 Task: Look for space in Pālakkodu, India from 6th September, 2023 to 18th September, 2023 for 3 adults in price range Rs.6000 to Rs.12000. Place can be entire place with 2 bedrooms having 2 beds and 2 bathrooms. Property type can be house, flat, guest house, hotel. Amenities needed are: washing machine. Booking option can be shelf check-in. Required host language is English.
Action: Mouse moved to (436, 79)
Screenshot: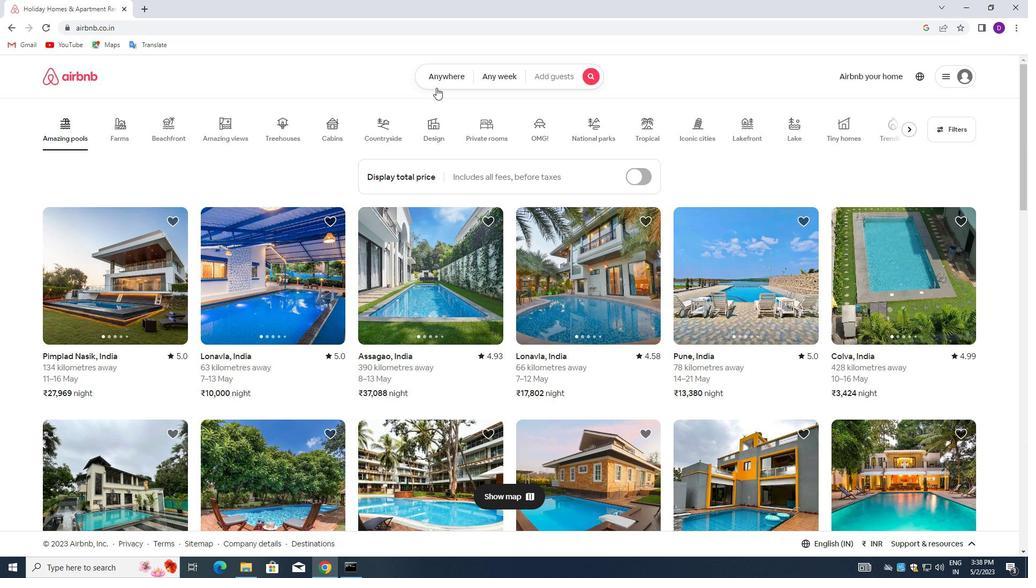 
Action: Mouse pressed left at (436, 79)
Screenshot: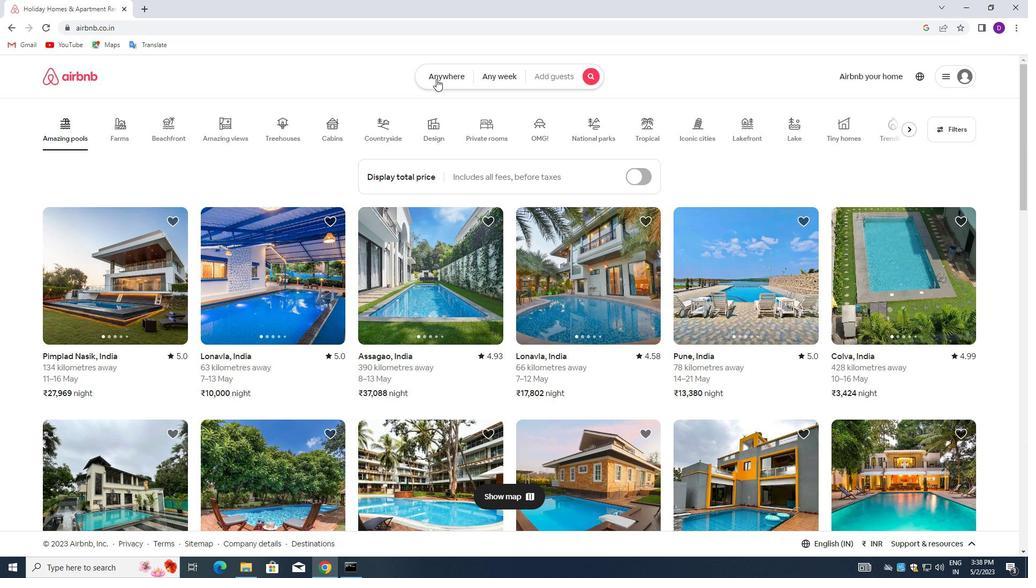 
Action: Mouse moved to (326, 124)
Screenshot: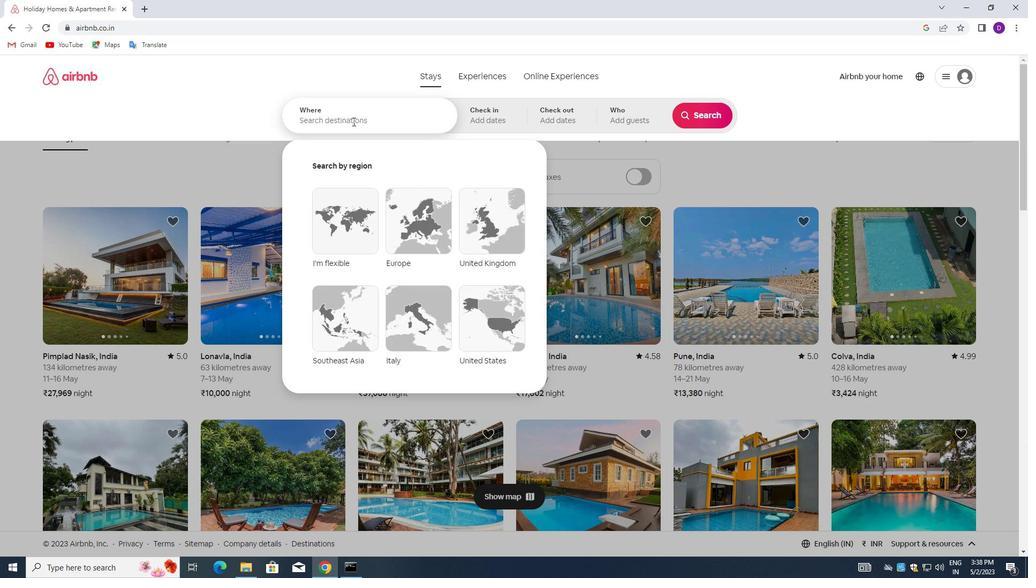 
Action: Mouse pressed left at (326, 124)
Screenshot: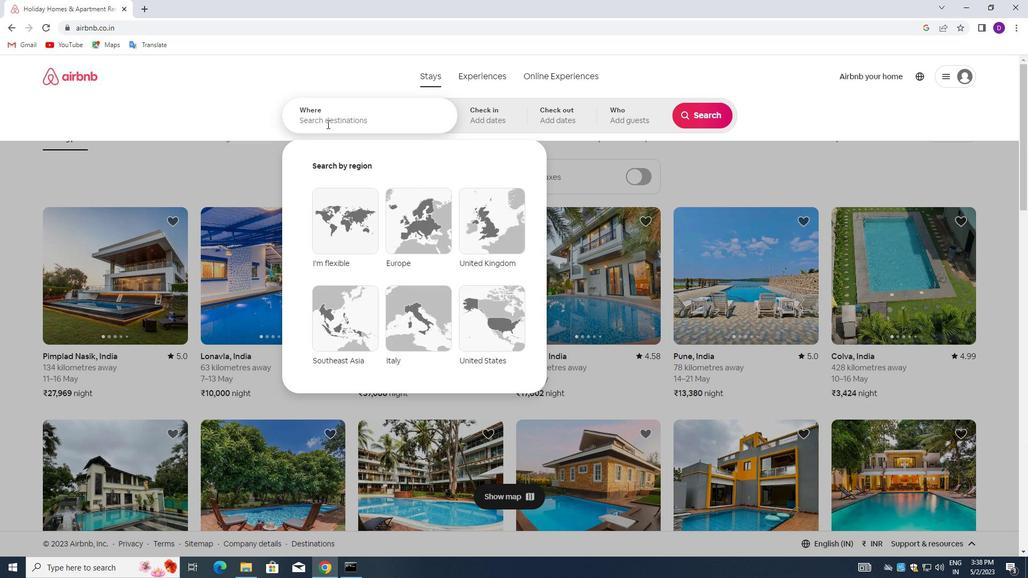 
Action: Mouse moved to (235, 108)
Screenshot: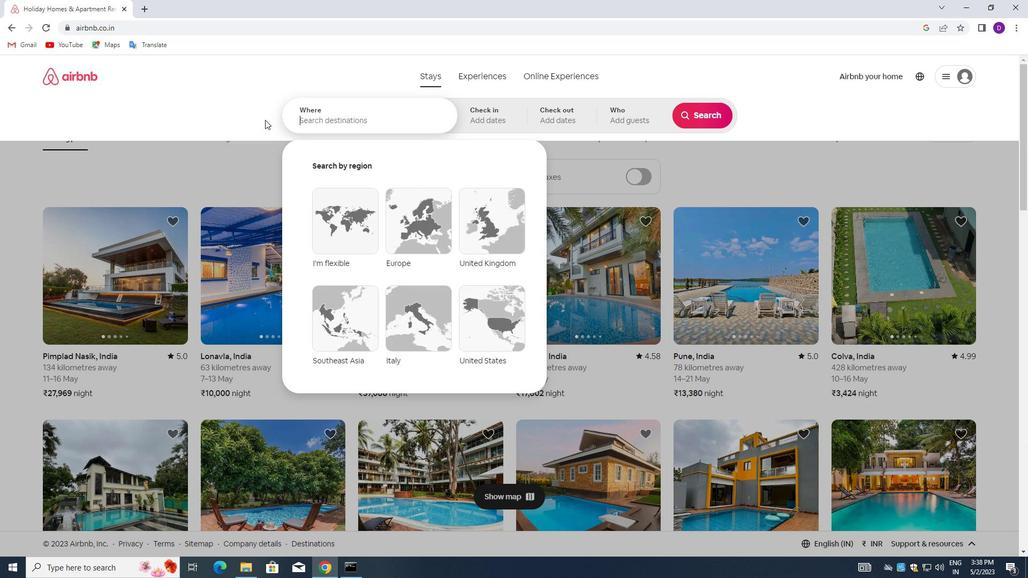 
Action: Key pressed <Key.shift>PALAKKODU,<Key.space><Key.shift>INDIA<Key.enter>
Screenshot: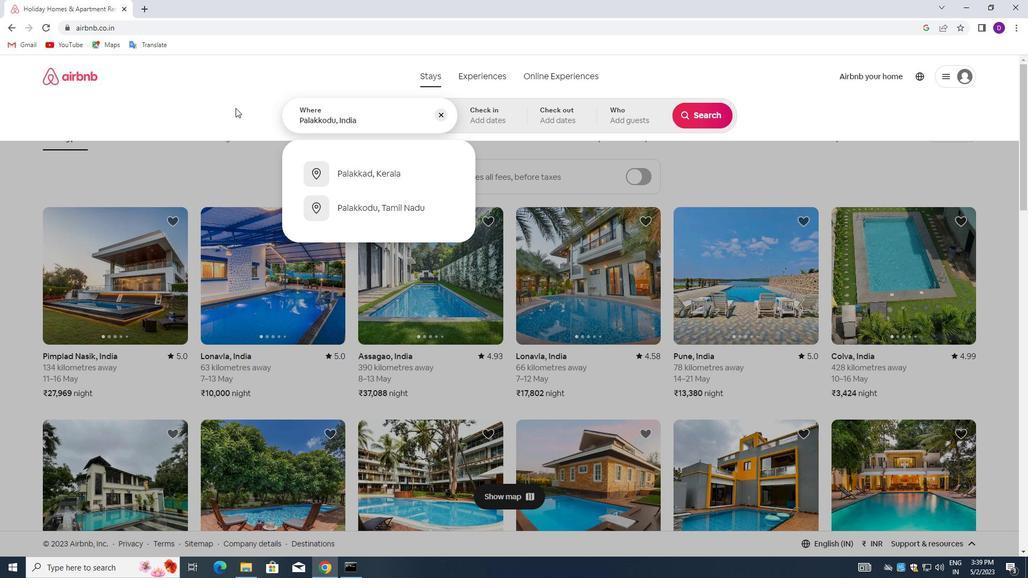 
Action: Mouse moved to (695, 200)
Screenshot: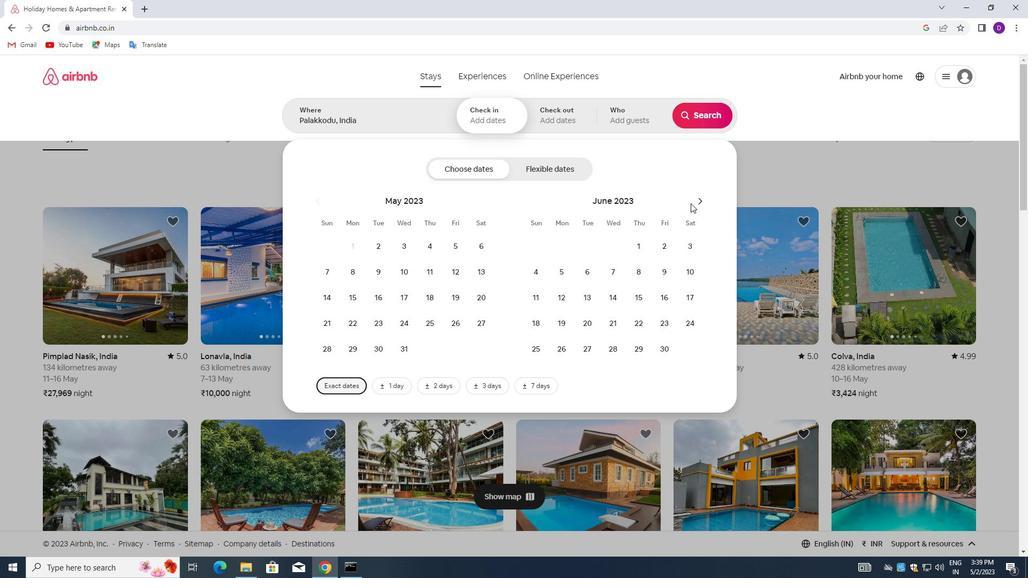 
Action: Mouse pressed left at (695, 200)
Screenshot: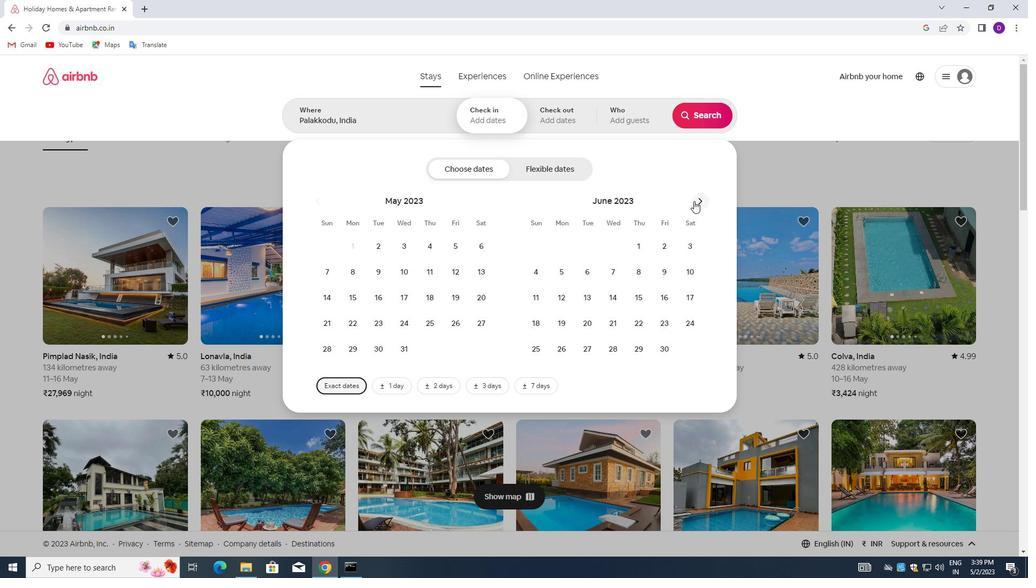 
Action: Mouse pressed left at (695, 200)
Screenshot: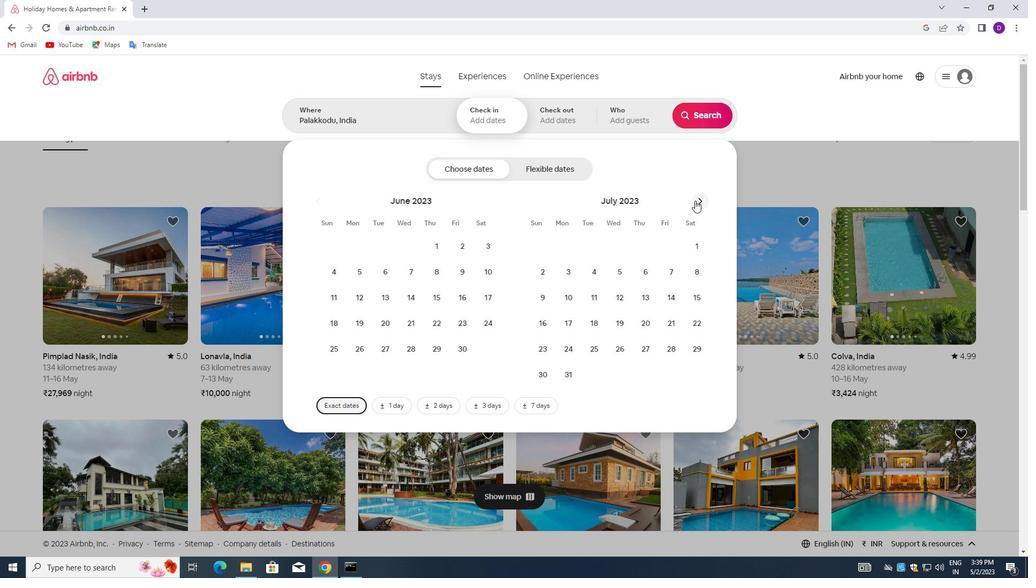 
Action: Mouse pressed left at (695, 200)
Screenshot: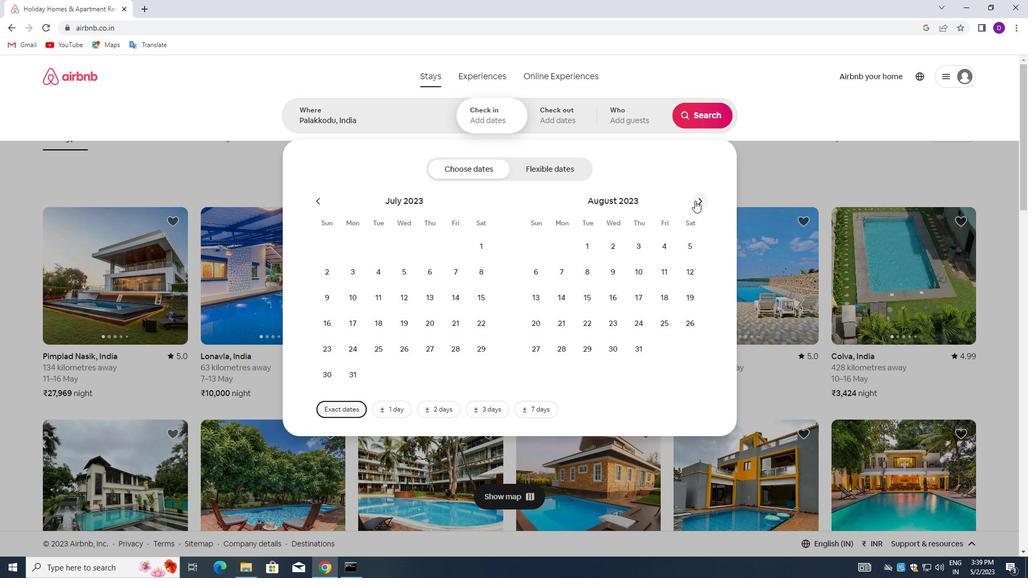 
Action: Mouse moved to (617, 263)
Screenshot: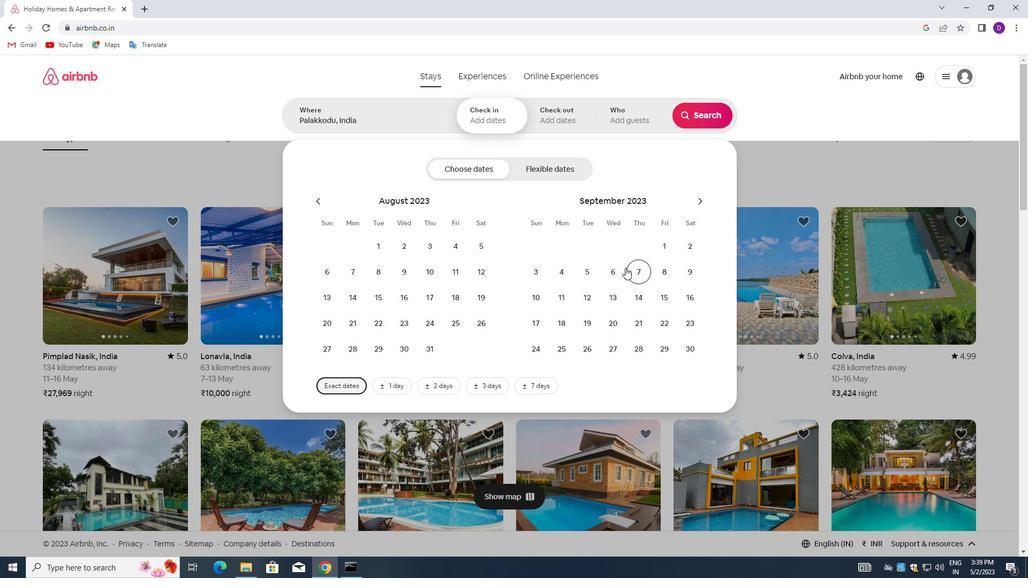 
Action: Mouse pressed left at (617, 263)
Screenshot: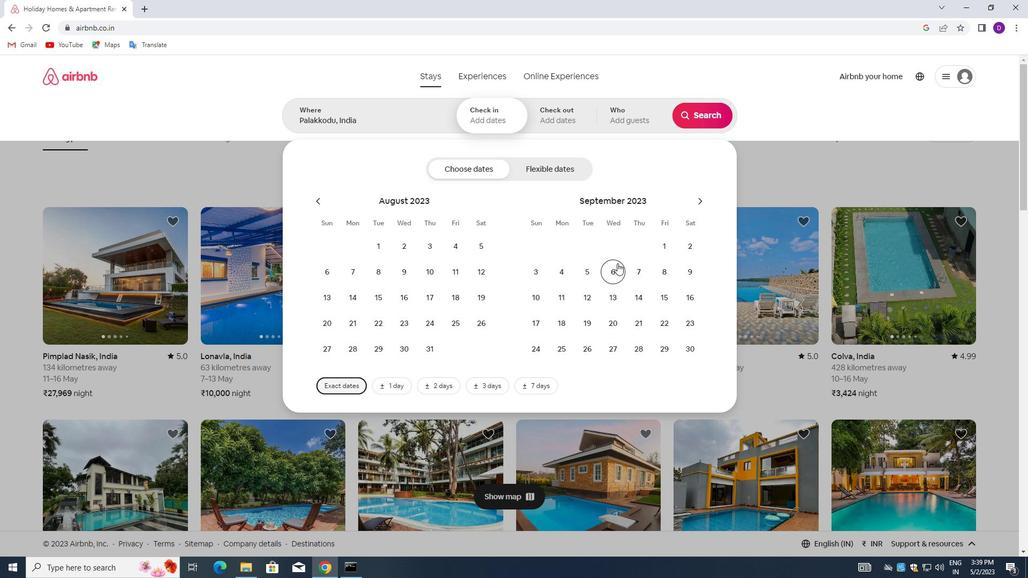 
Action: Mouse moved to (561, 320)
Screenshot: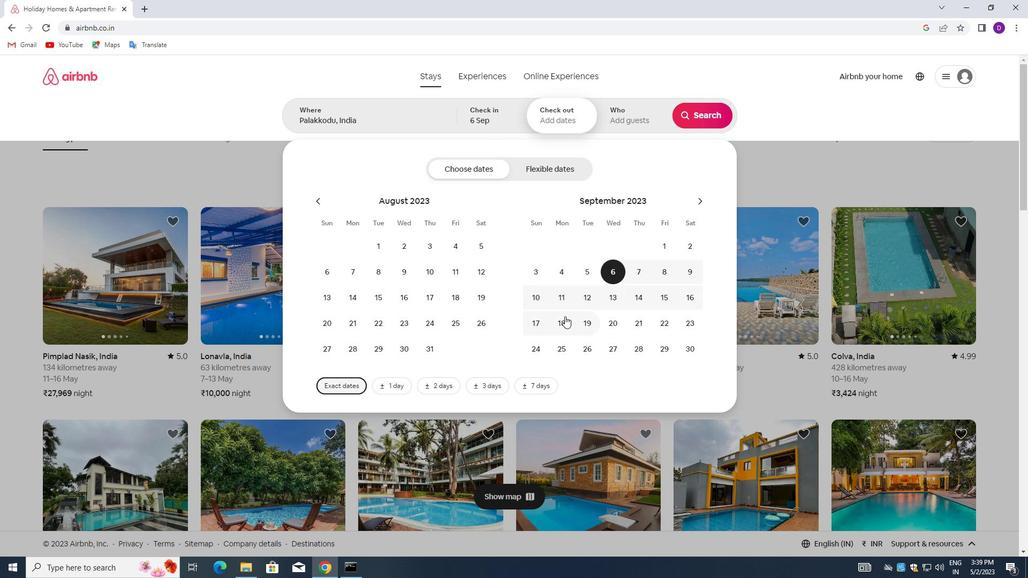
Action: Mouse pressed left at (561, 320)
Screenshot: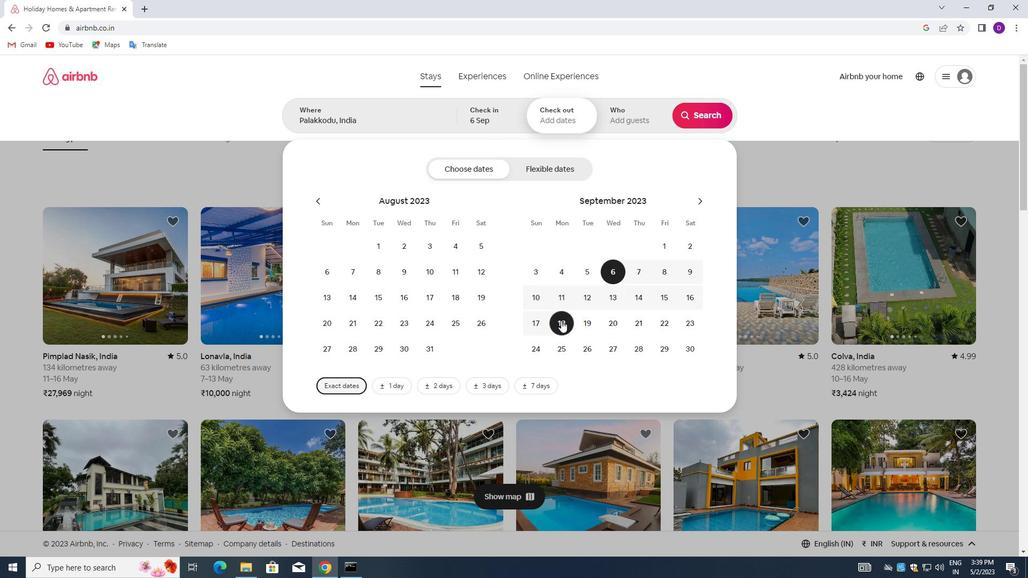 
Action: Mouse moved to (616, 103)
Screenshot: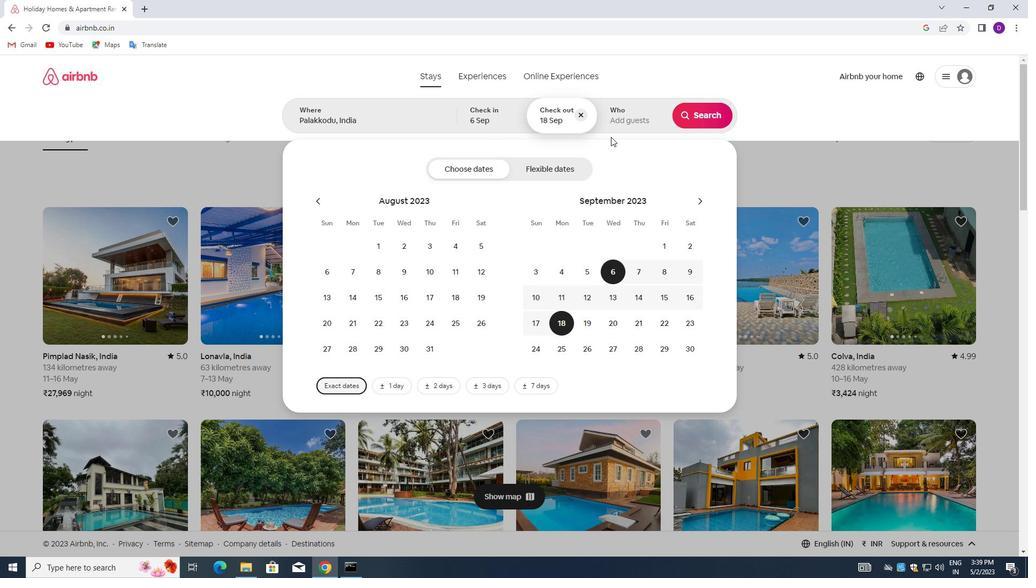 
Action: Mouse pressed left at (616, 103)
Screenshot: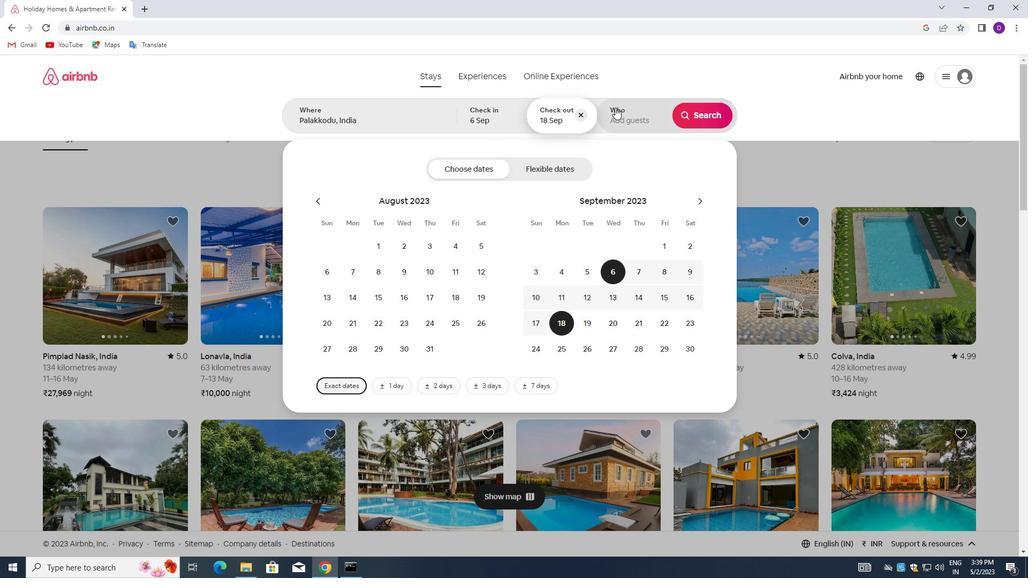 
Action: Mouse moved to (709, 174)
Screenshot: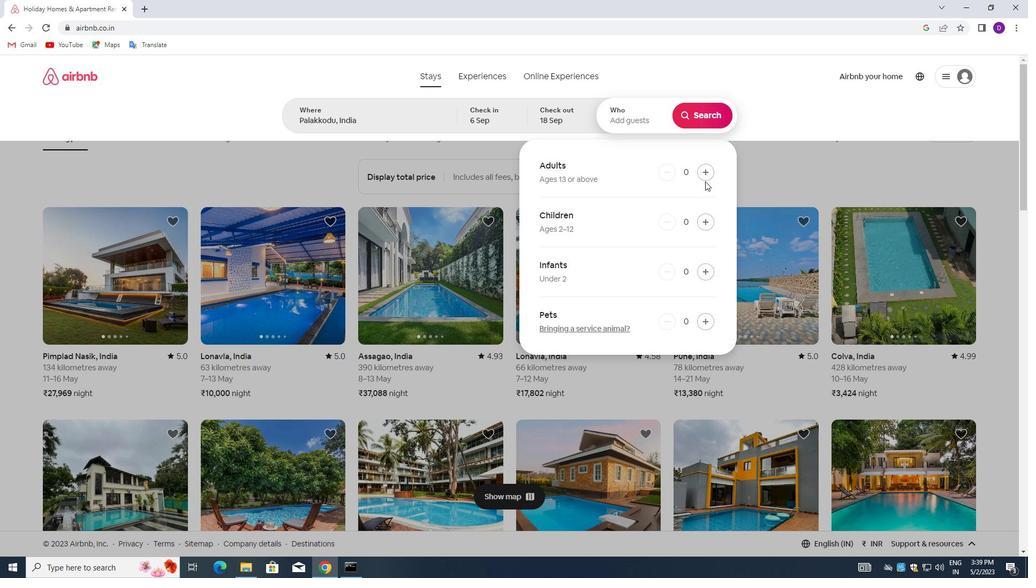 
Action: Mouse pressed left at (709, 174)
Screenshot: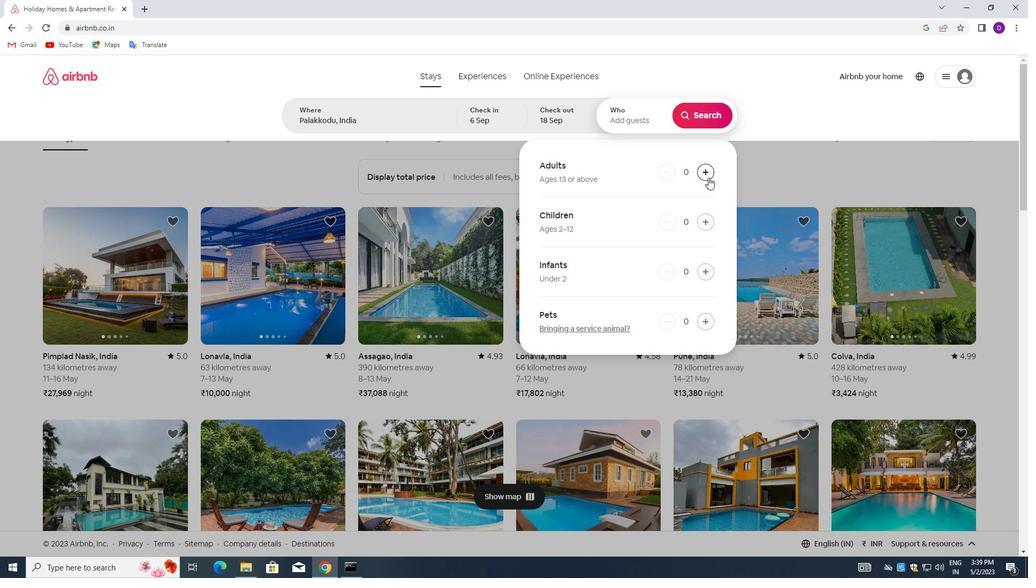 
Action: Mouse pressed left at (709, 174)
Screenshot: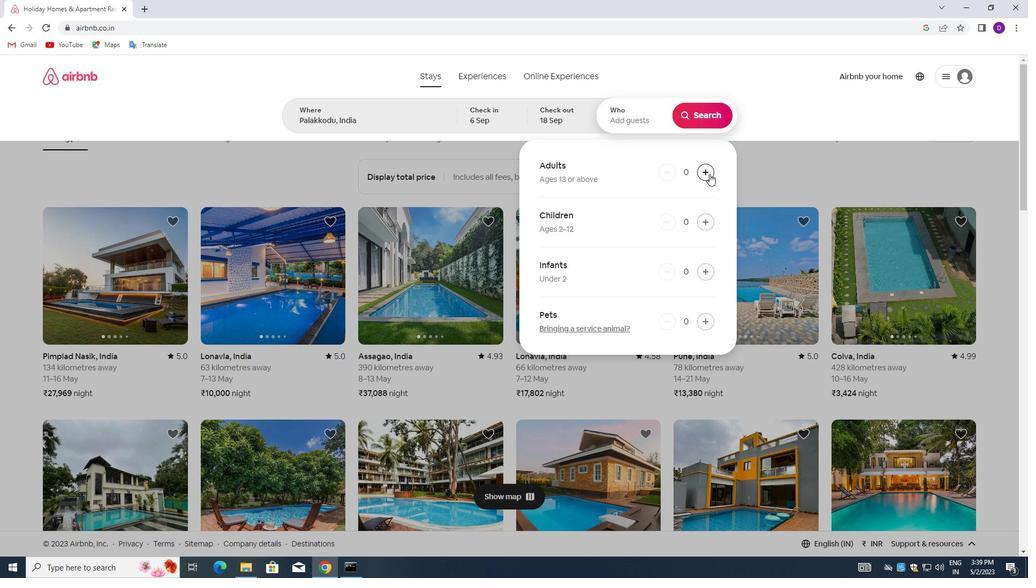 
Action: Mouse pressed left at (709, 174)
Screenshot: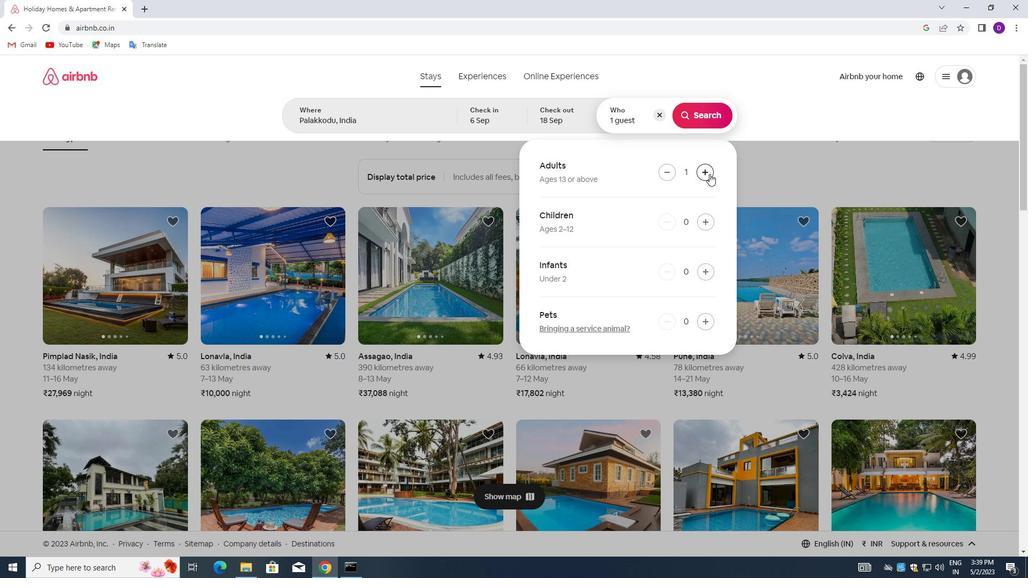 
Action: Mouse moved to (694, 110)
Screenshot: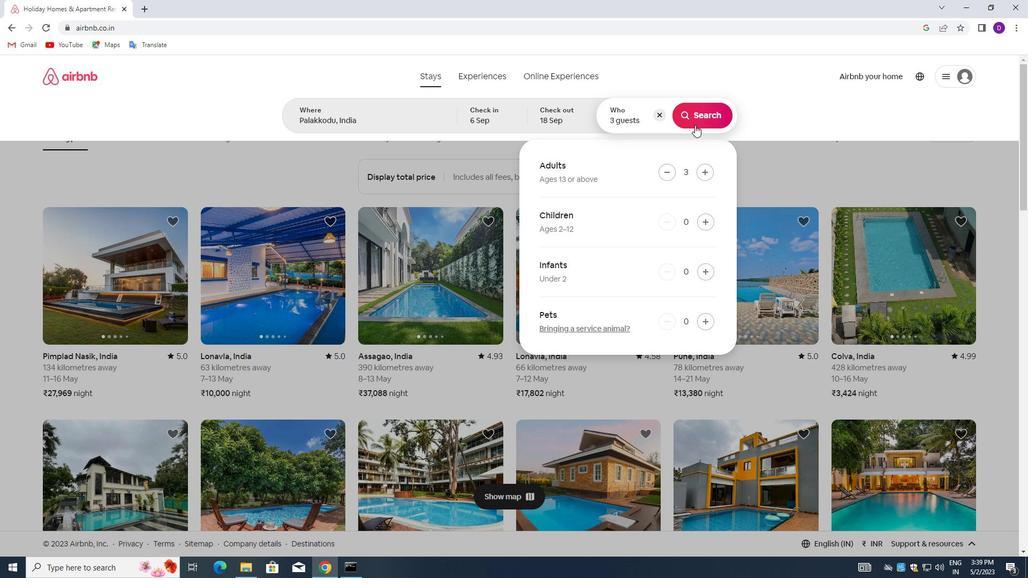 
Action: Mouse pressed left at (694, 110)
Screenshot: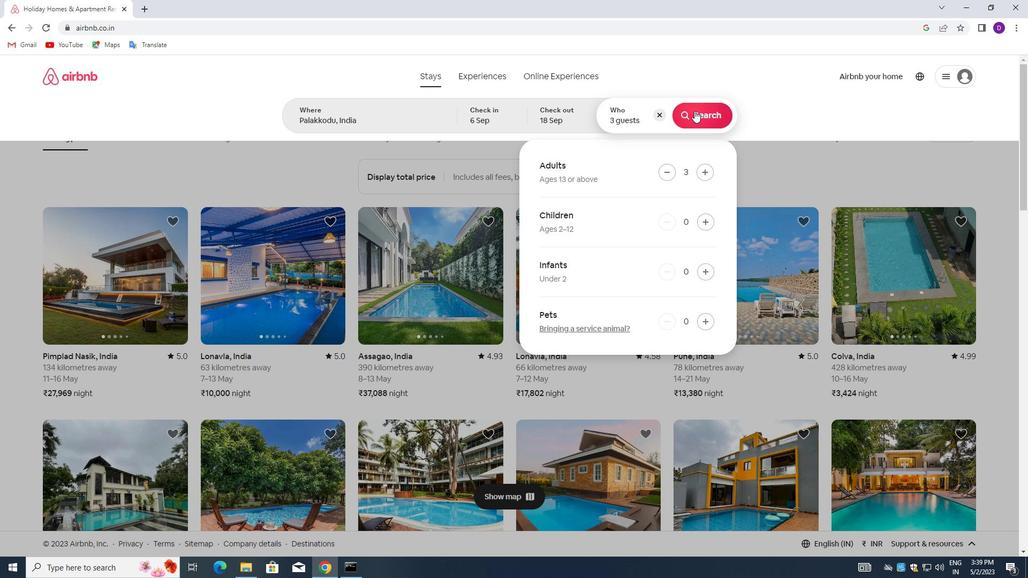 
Action: Mouse moved to (968, 113)
Screenshot: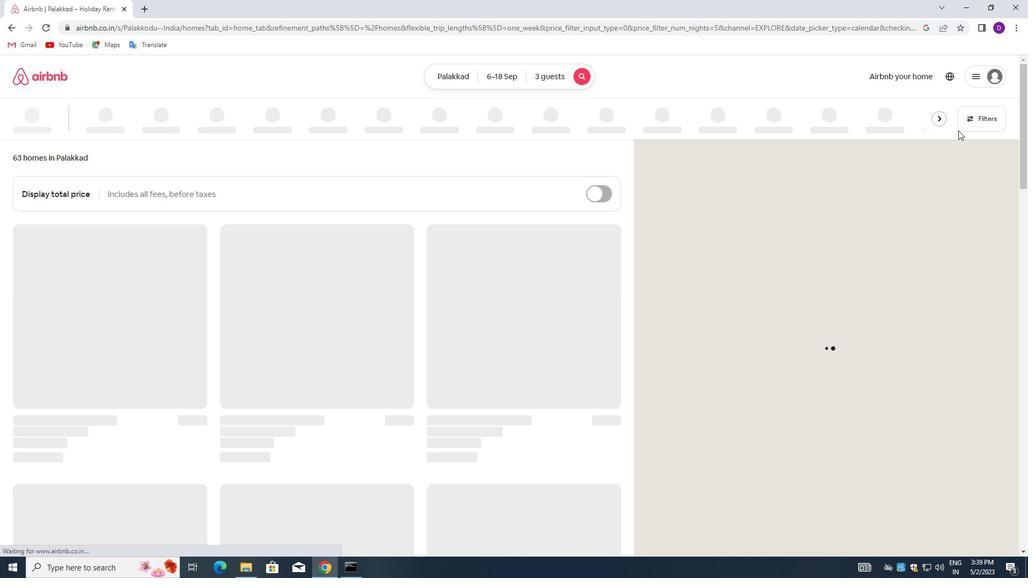 
Action: Mouse pressed left at (968, 113)
Screenshot: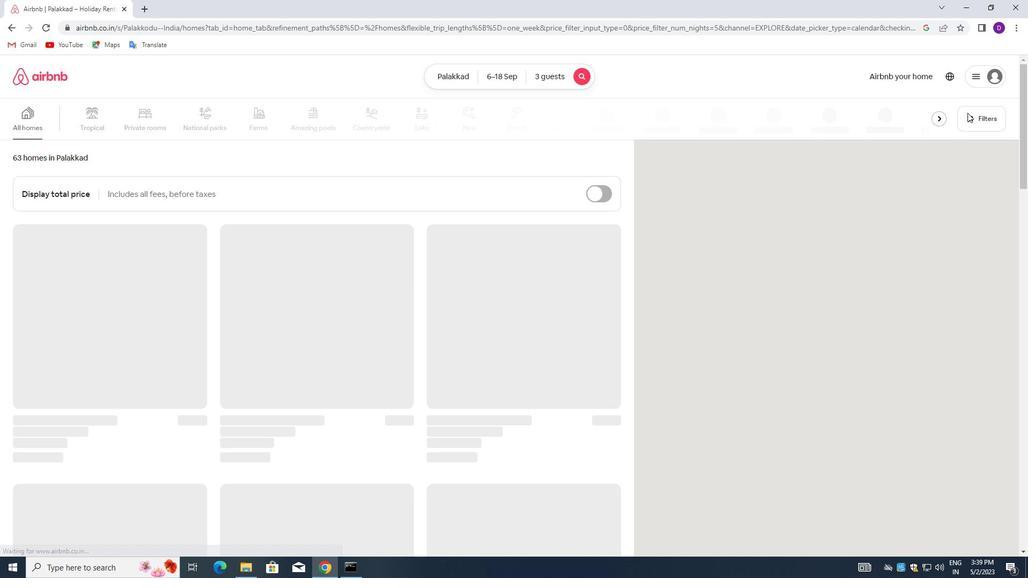 
Action: Mouse moved to (372, 258)
Screenshot: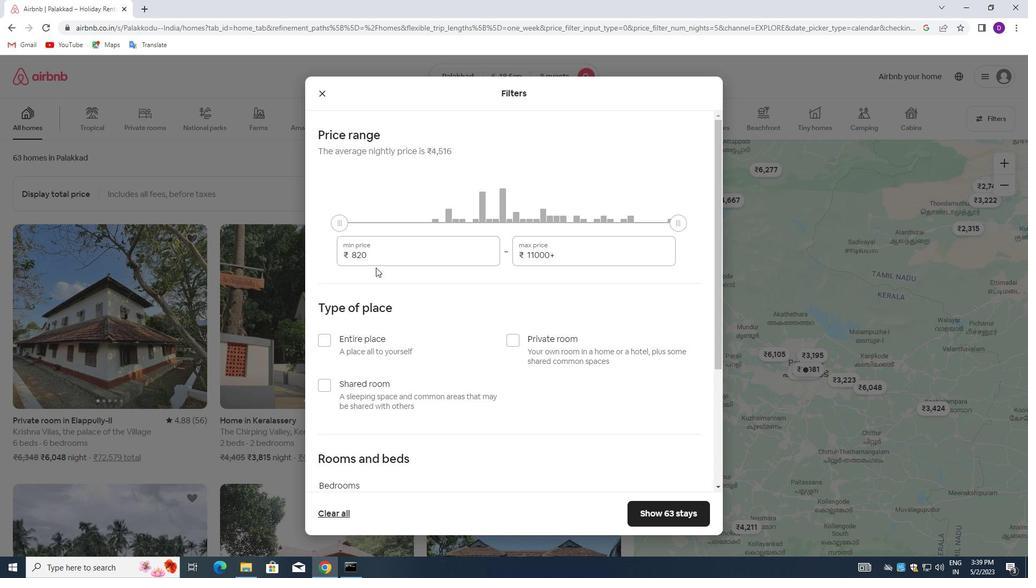 
Action: Mouse pressed left at (372, 258)
Screenshot: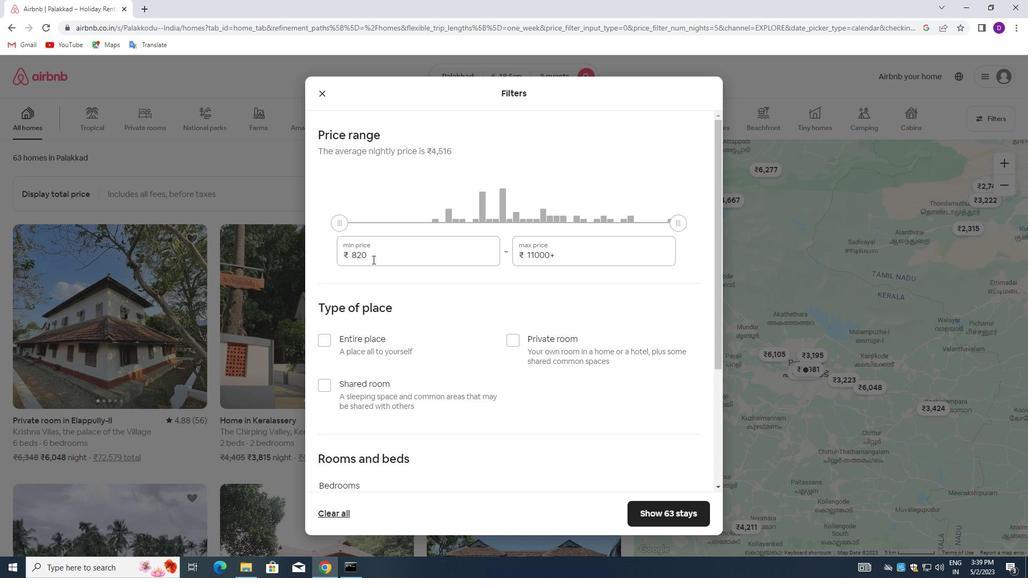 
Action: Mouse pressed left at (372, 258)
Screenshot: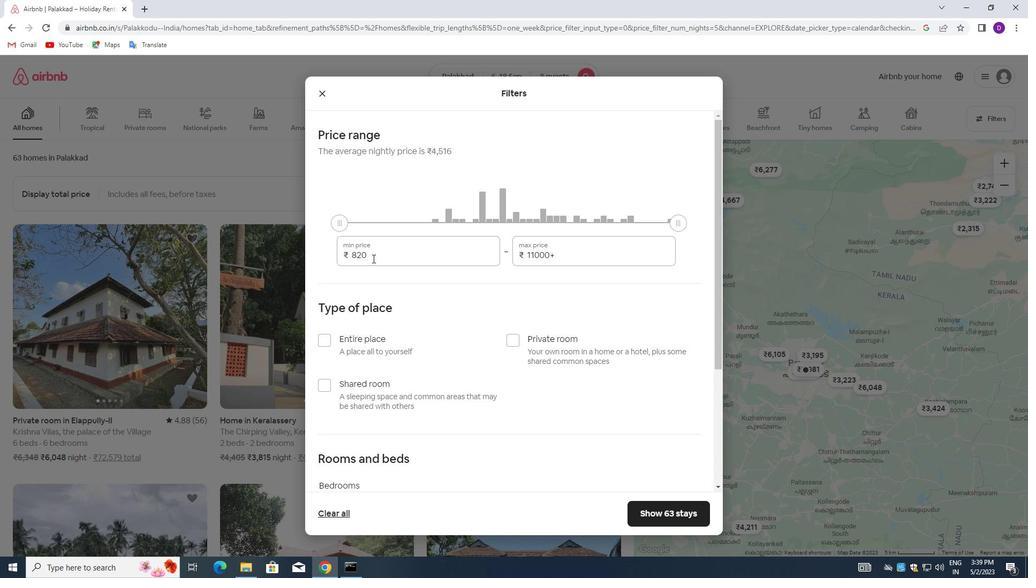 
Action: Key pressed 6000<Key.tab>12000
Screenshot: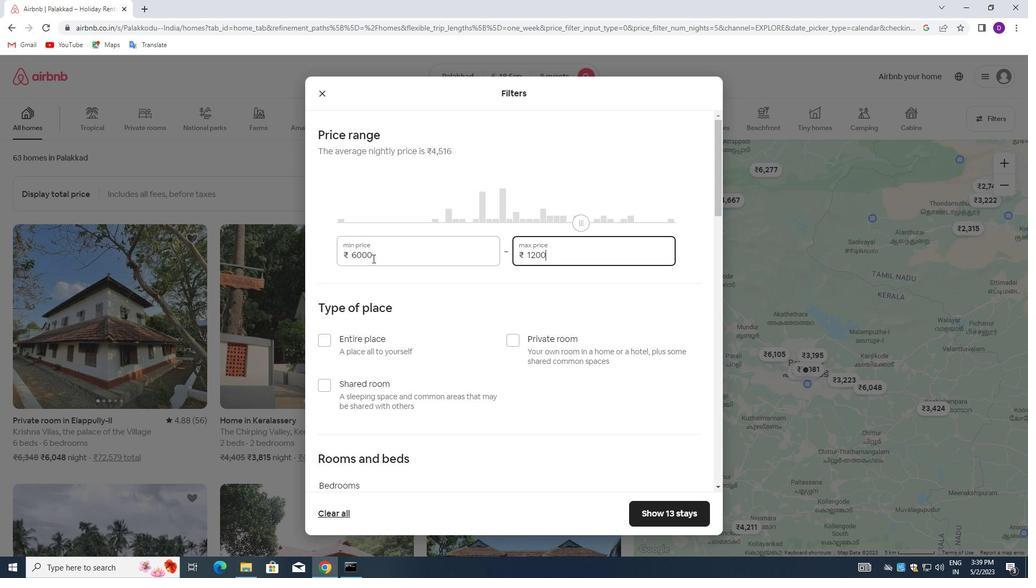 
Action: Mouse moved to (519, 341)
Screenshot: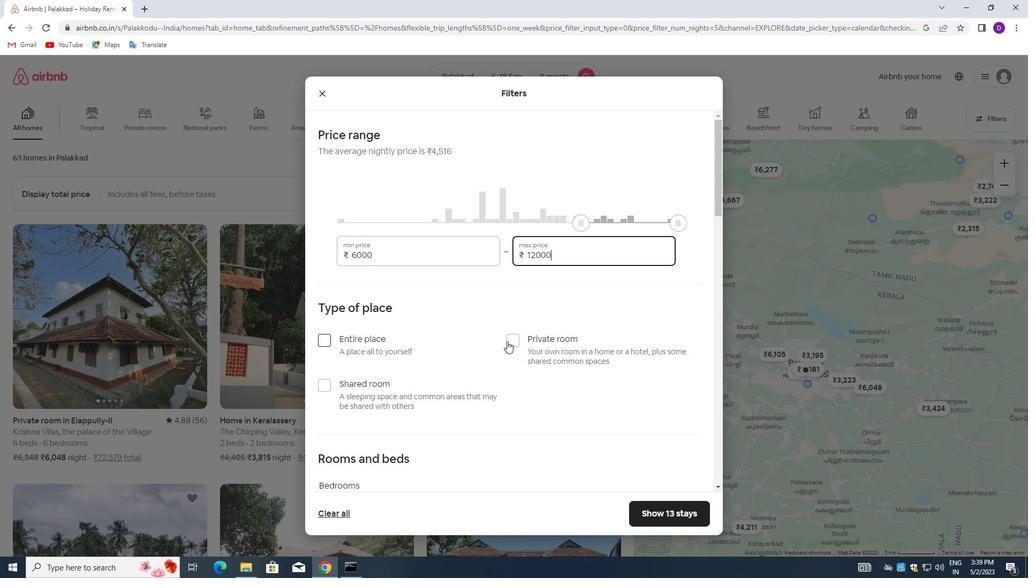 
Action: Mouse scrolled (519, 341) with delta (0, 0)
Screenshot: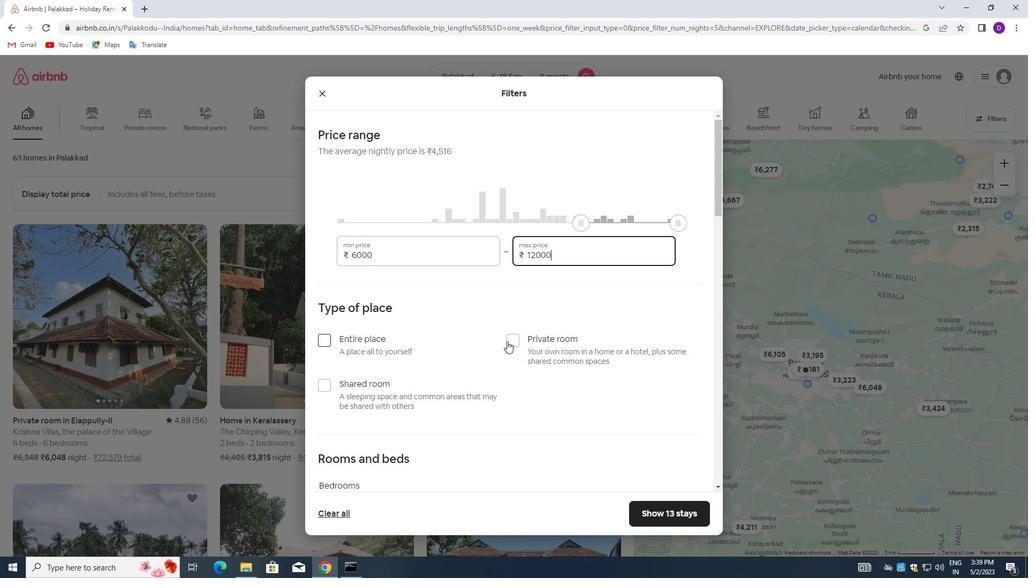 
Action: Mouse scrolled (519, 341) with delta (0, 0)
Screenshot: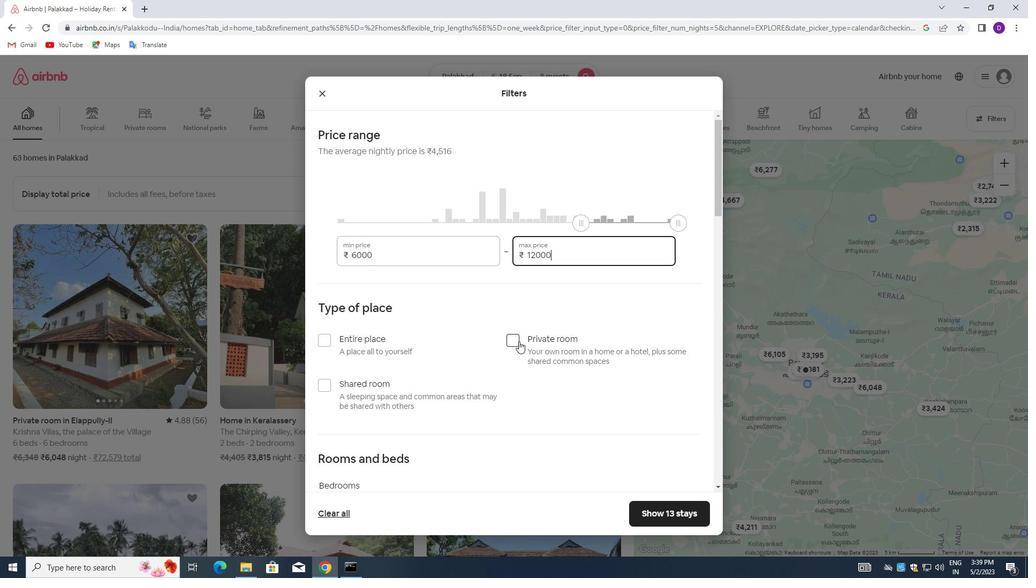 
Action: Mouse moved to (320, 234)
Screenshot: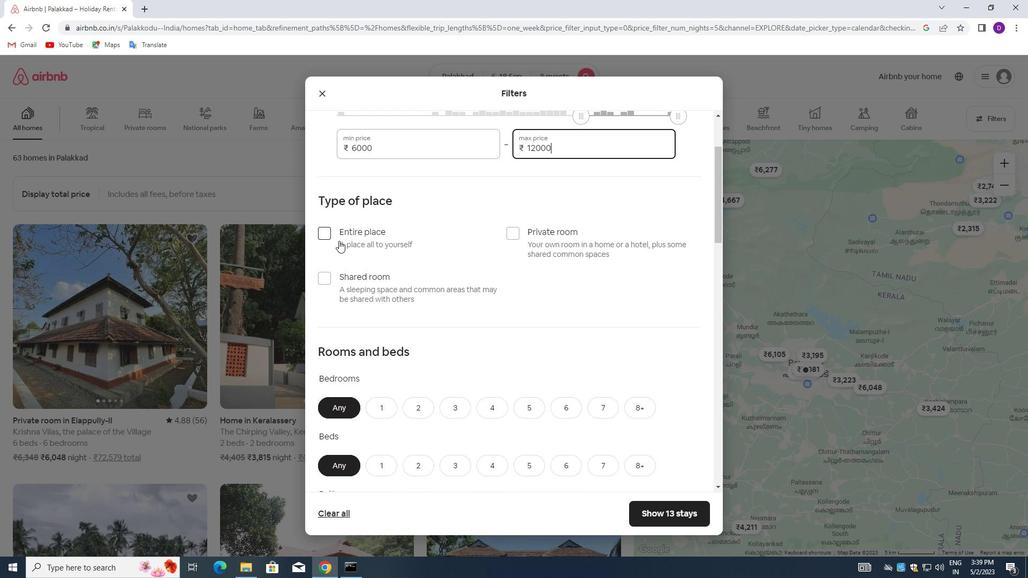 
Action: Mouse pressed left at (320, 234)
Screenshot: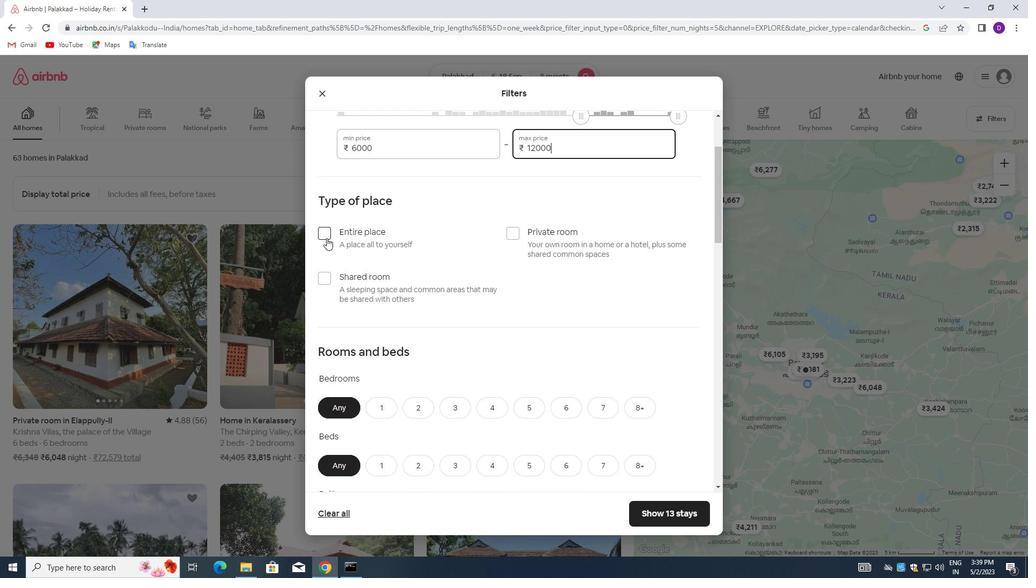 
Action: Mouse moved to (437, 302)
Screenshot: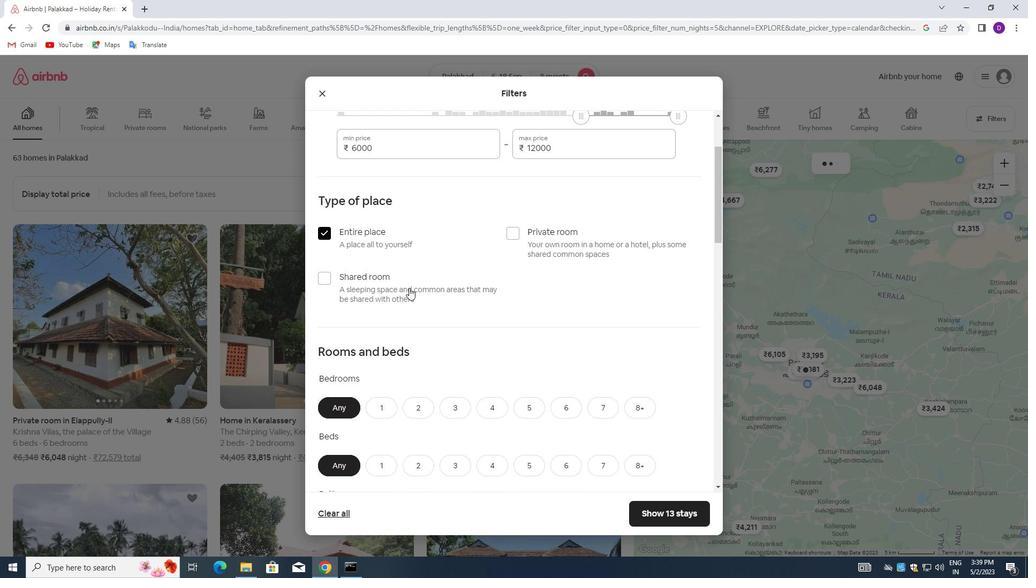 
Action: Mouse scrolled (437, 301) with delta (0, 0)
Screenshot: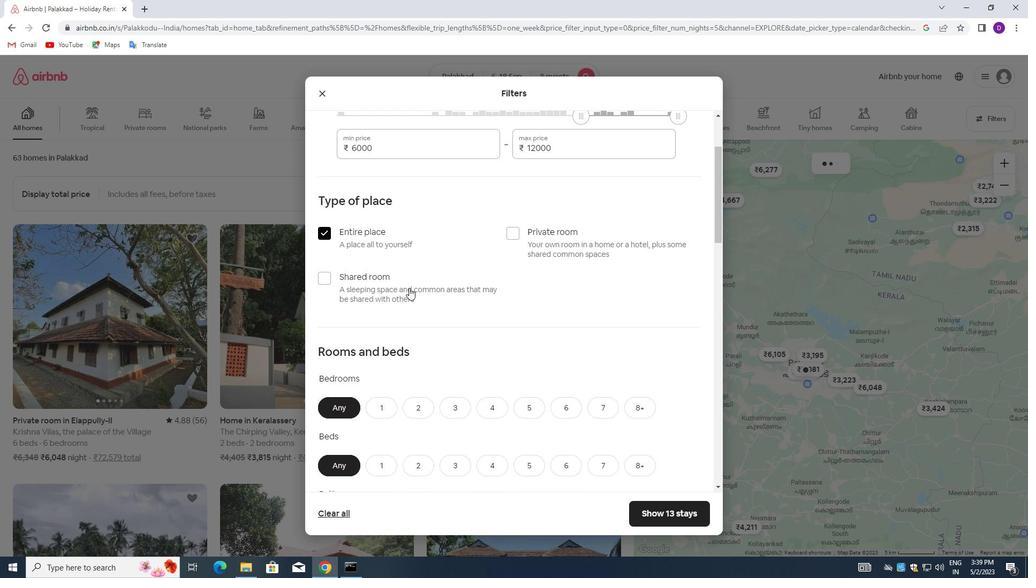 
Action: Mouse moved to (438, 303)
Screenshot: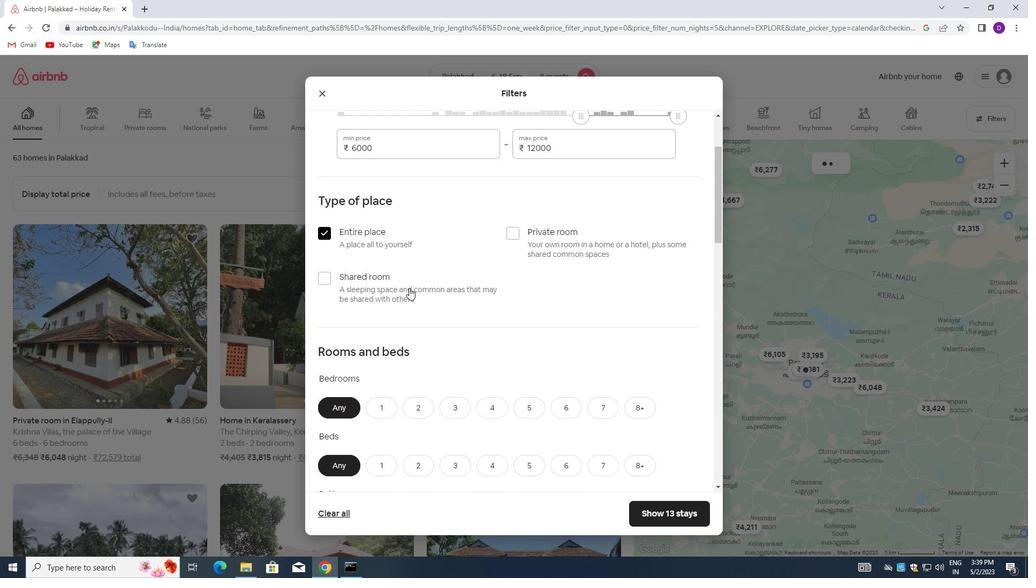 
Action: Mouse scrolled (438, 303) with delta (0, 0)
Screenshot: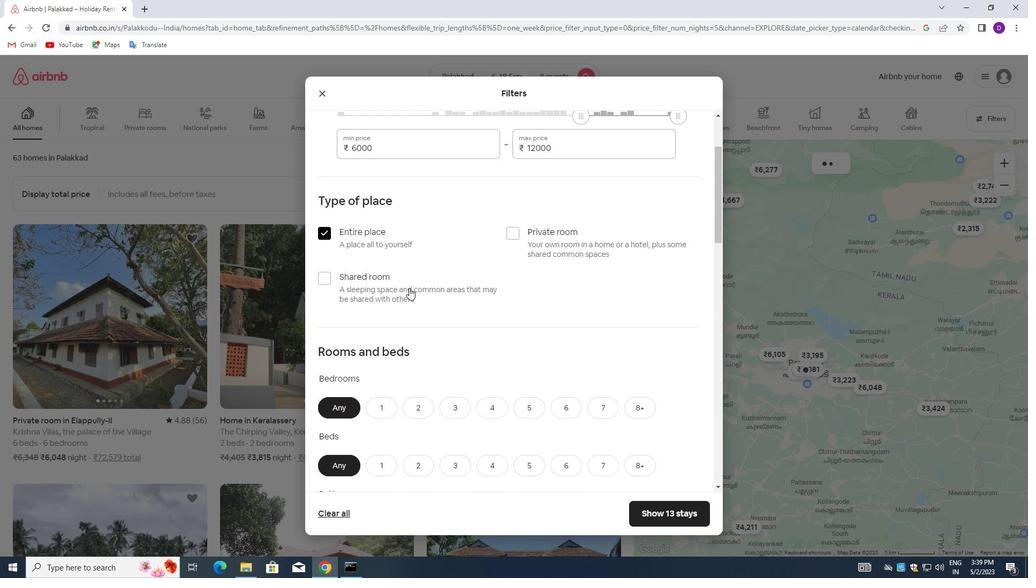 
Action: Mouse scrolled (438, 303) with delta (0, 0)
Screenshot: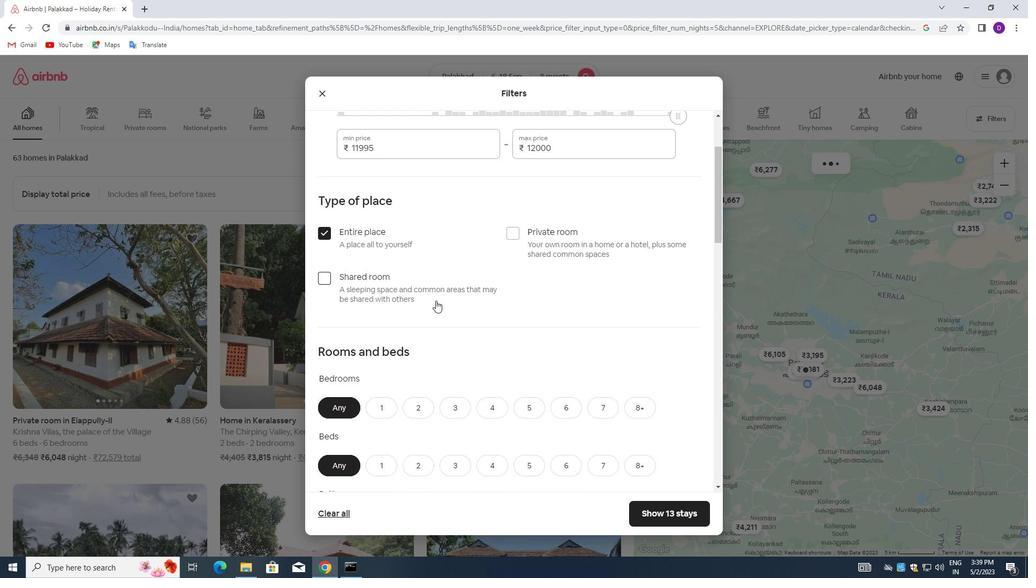 
Action: Mouse moved to (420, 237)
Screenshot: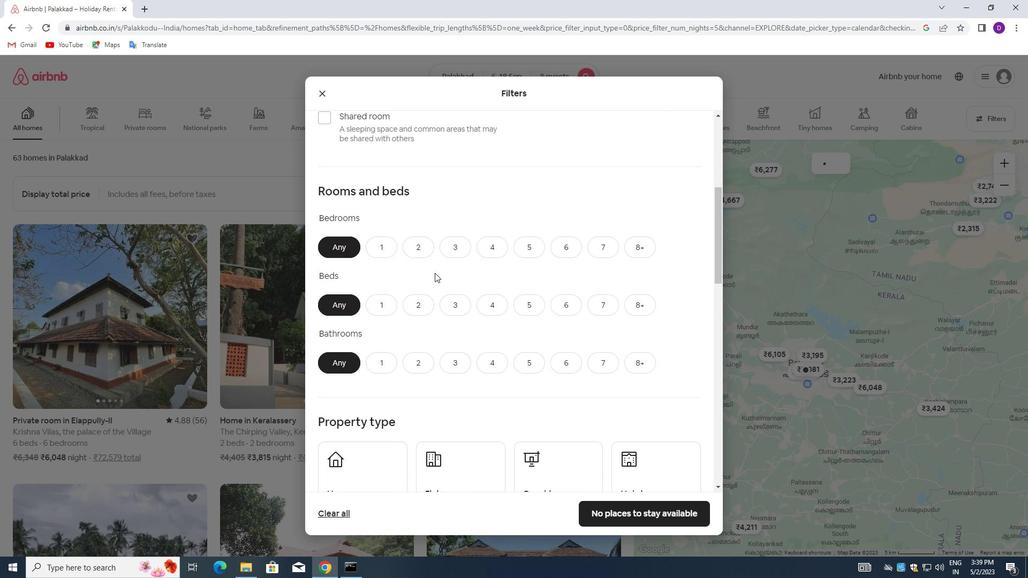 
Action: Mouse pressed left at (420, 237)
Screenshot: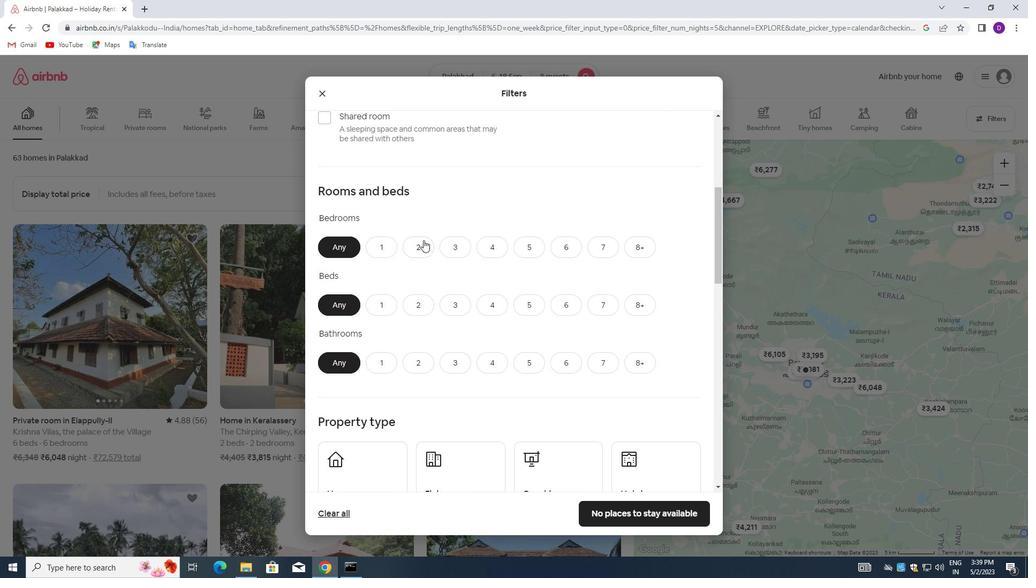 
Action: Mouse moved to (416, 310)
Screenshot: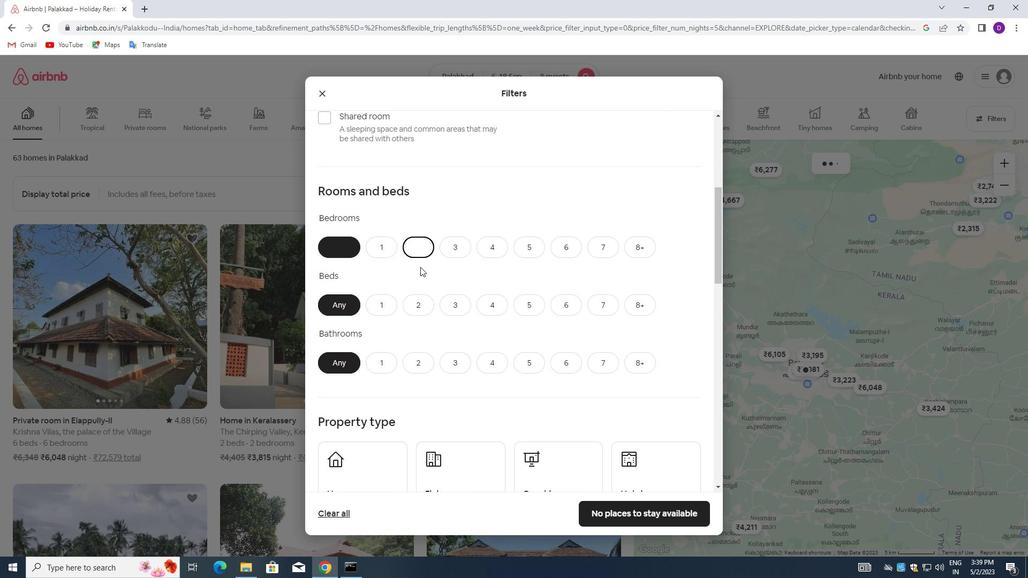 
Action: Mouse pressed left at (416, 310)
Screenshot: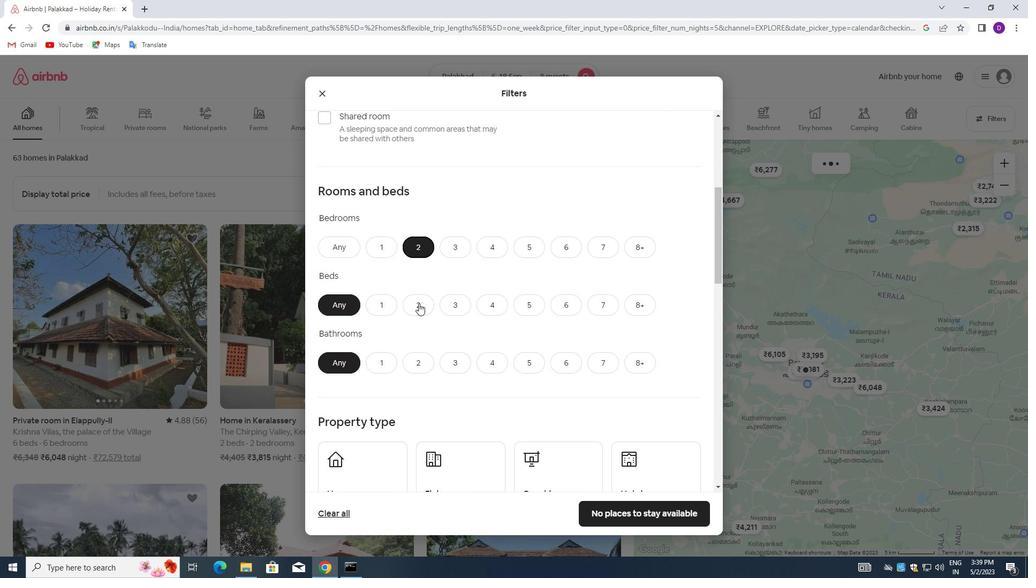 
Action: Mouse moved to (418, 361)
Screenshot: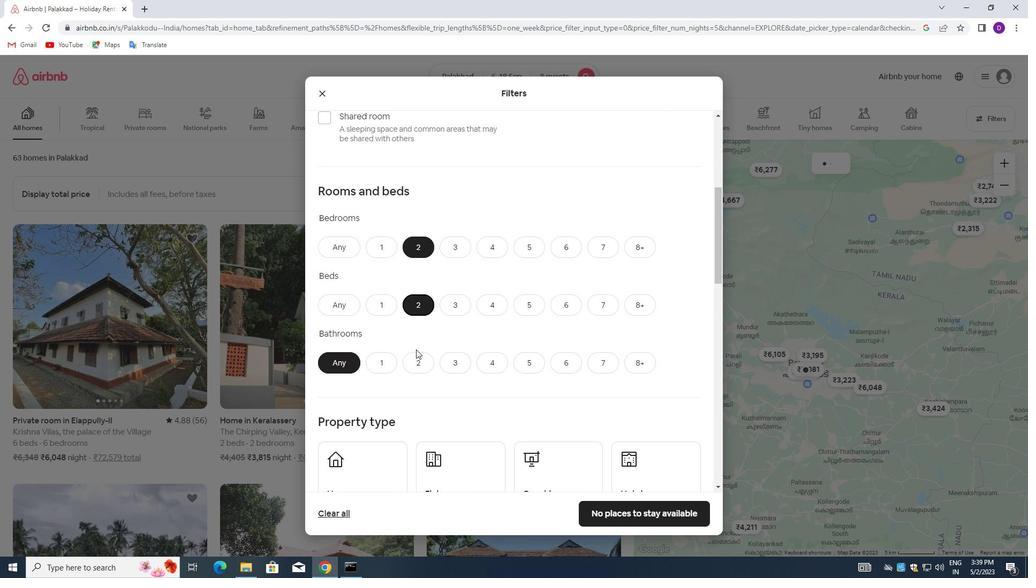 
Action: Mouse pressed left at (418, 361)
Screenshot: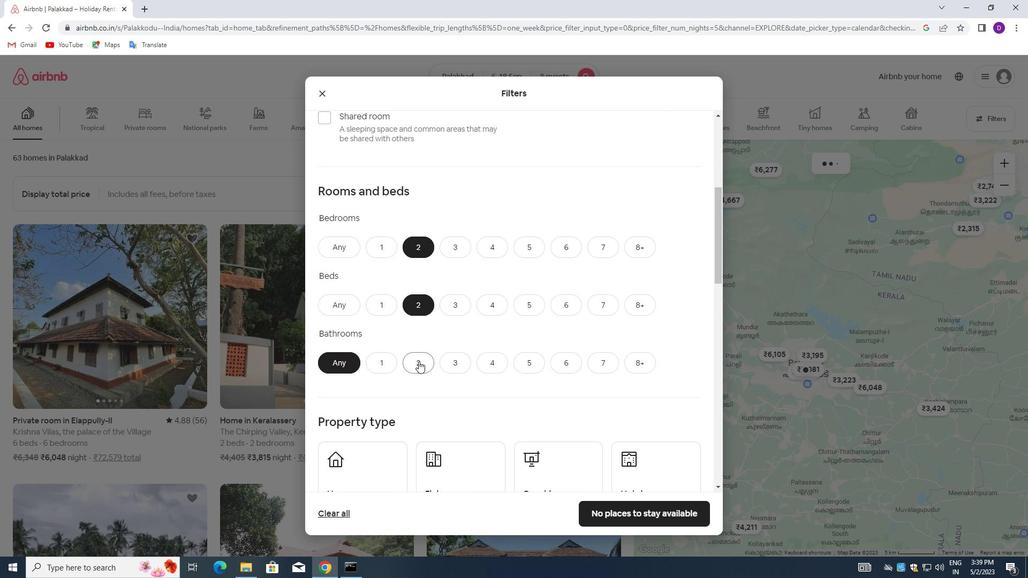 
Action: Mouse moved to (459, 311)
Screenshot: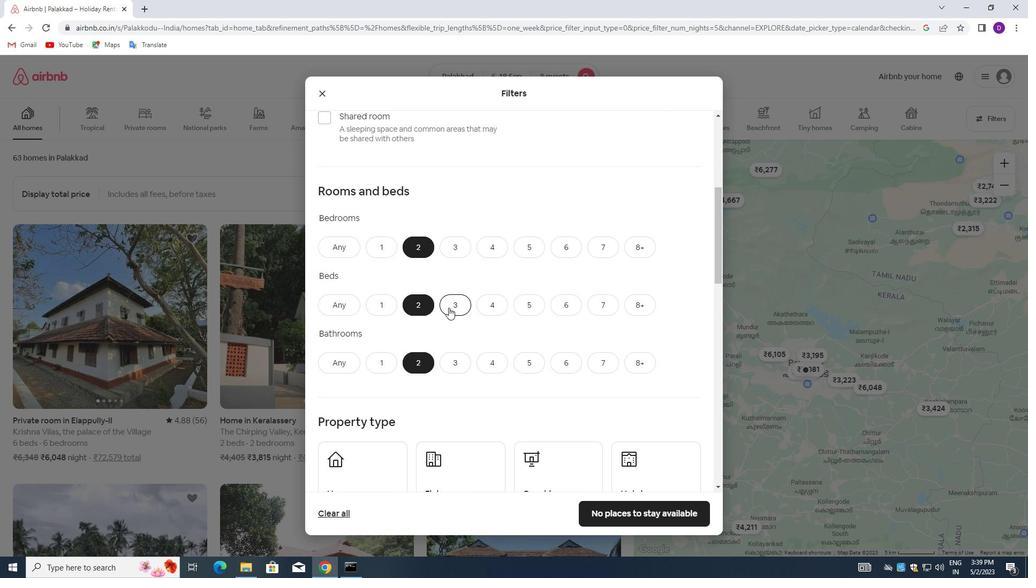
Action: Mouse scrolled (459, 311) with delta (0, 0)
Screenshot: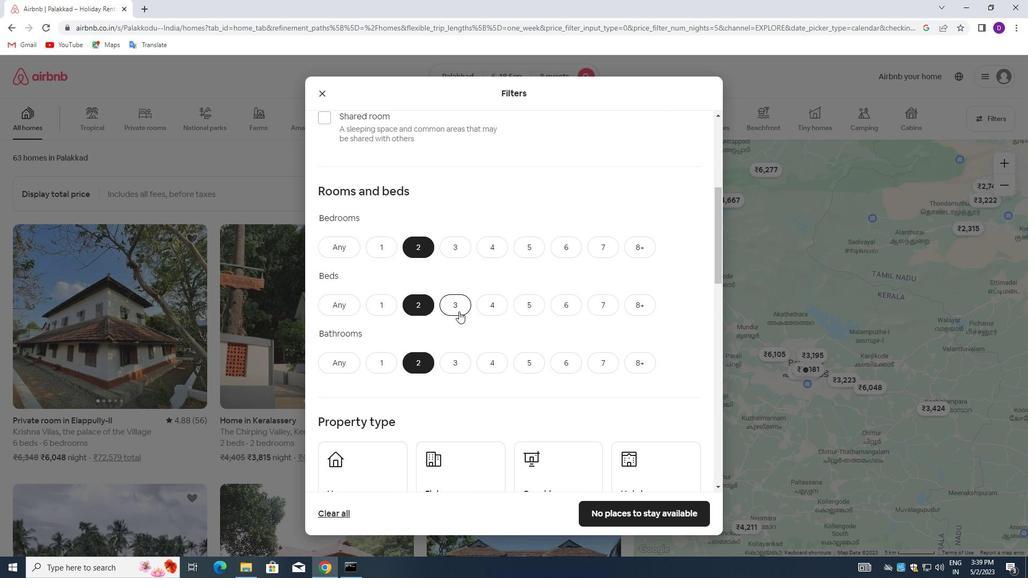
Action: Mouse scrolled (459, 311) with delta (0, 0)
Screenshot: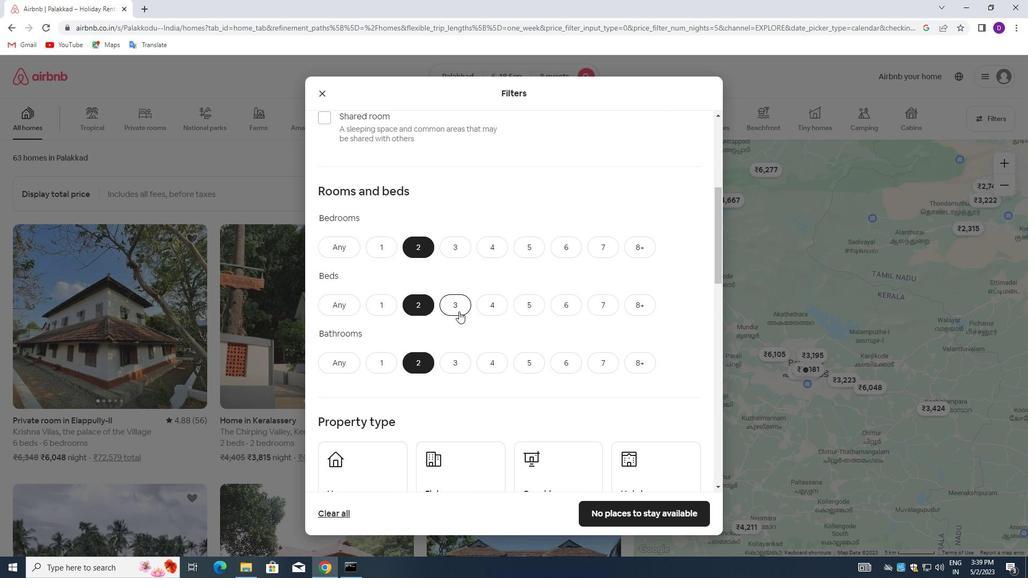
Action: Mouse moved to (482, 304)
Screenshot: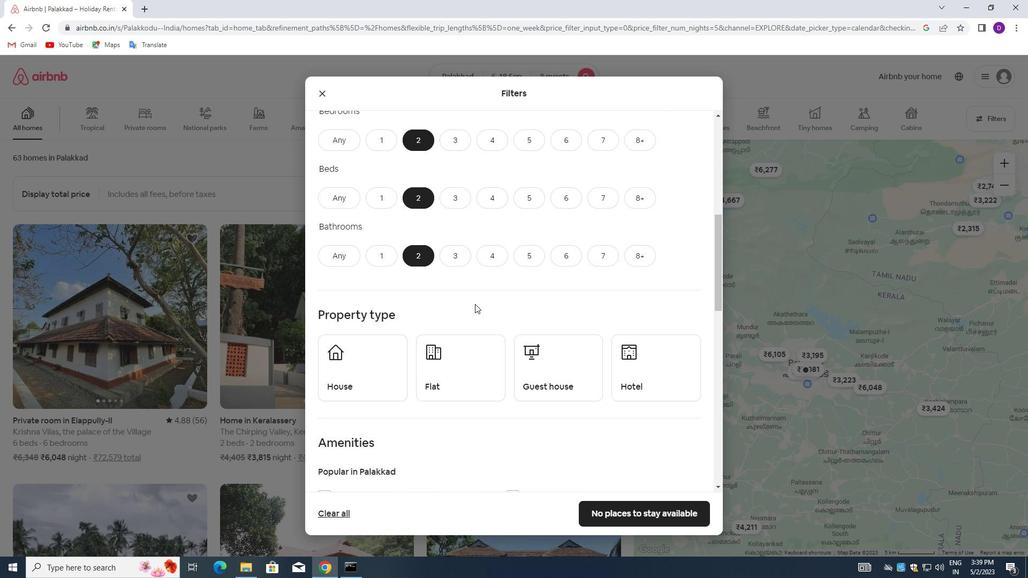 
Action: Mouse scrolled (482, 303) with delta (0, 0)
Screenshot: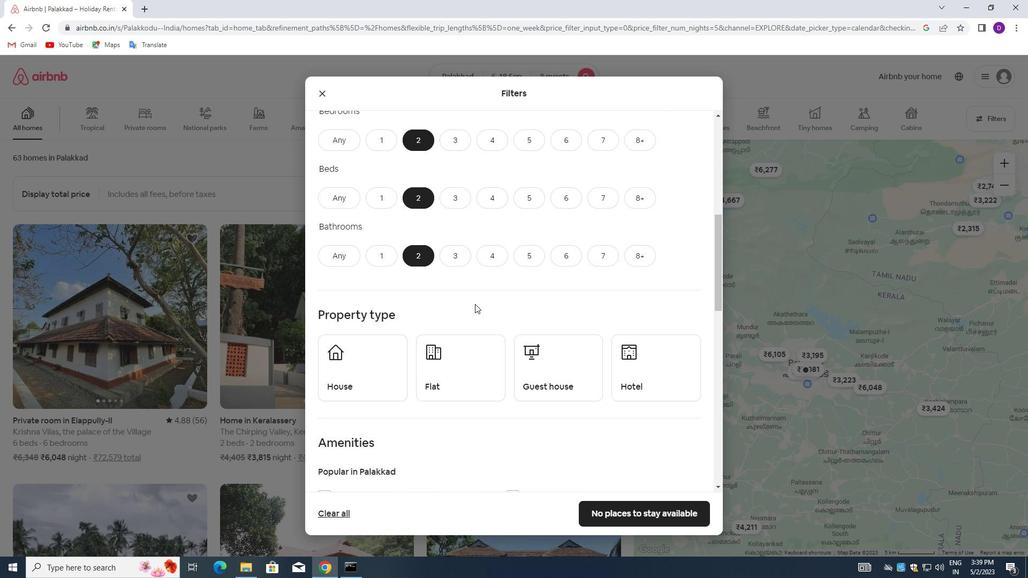 
Action: Mouse moved to (367, 302)
Screenshot: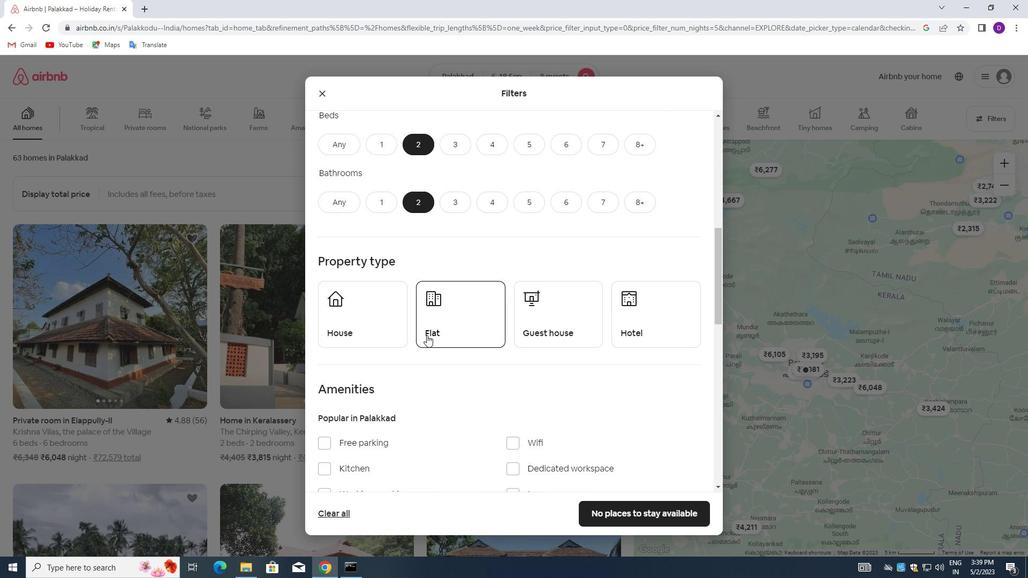 
Action: Mouse pressed left at (367, 302)
Screenshot: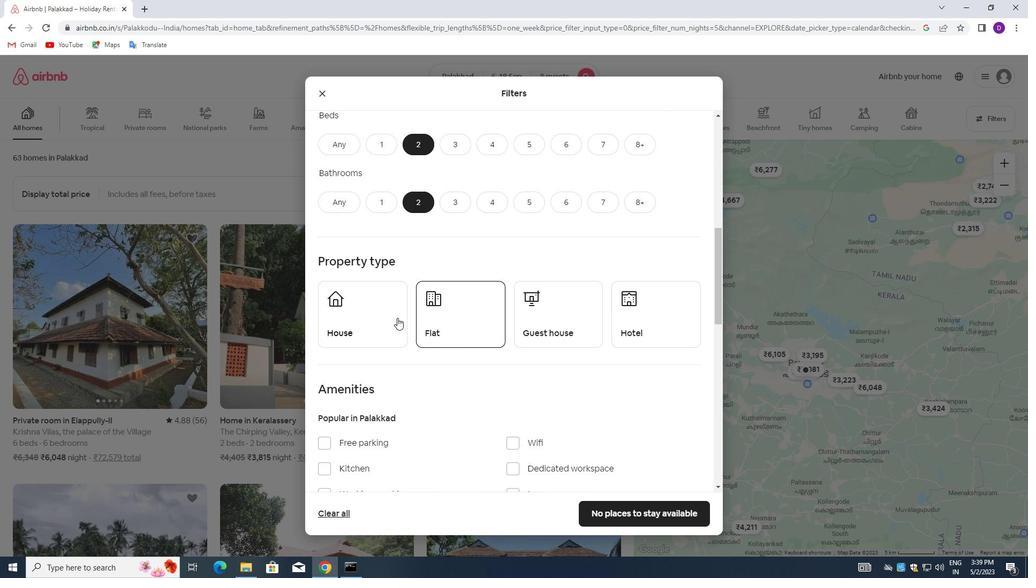 
Action: Mouse moved to (460, 318)
Screenshot: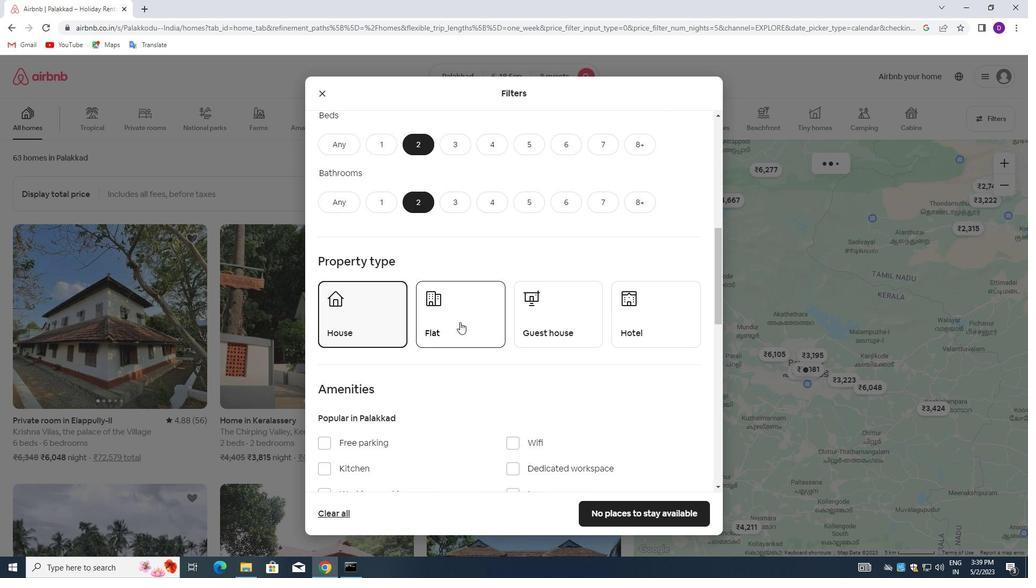 
Action: Mouse pressed left at (460, 318)
Screenshot: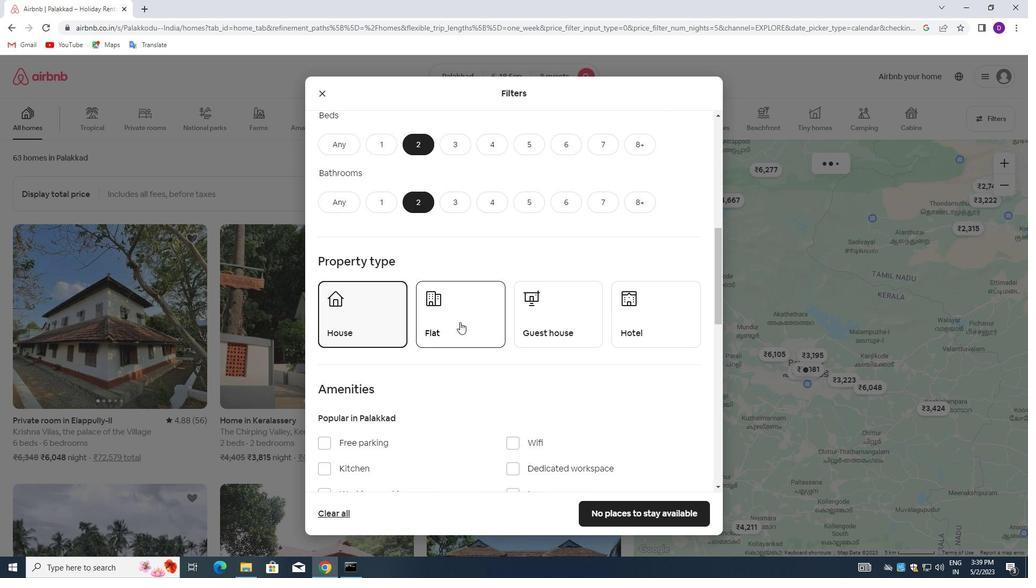 
Action: Mouse moved to (535, 325)
Screenshot: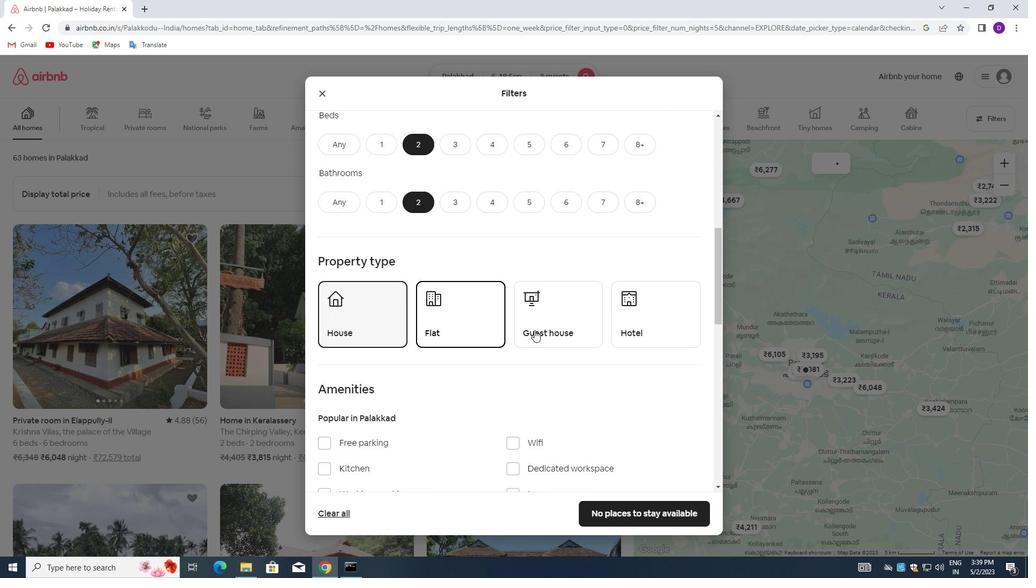 
Action: Mouse pressed left at (535, 325)
Screenshot: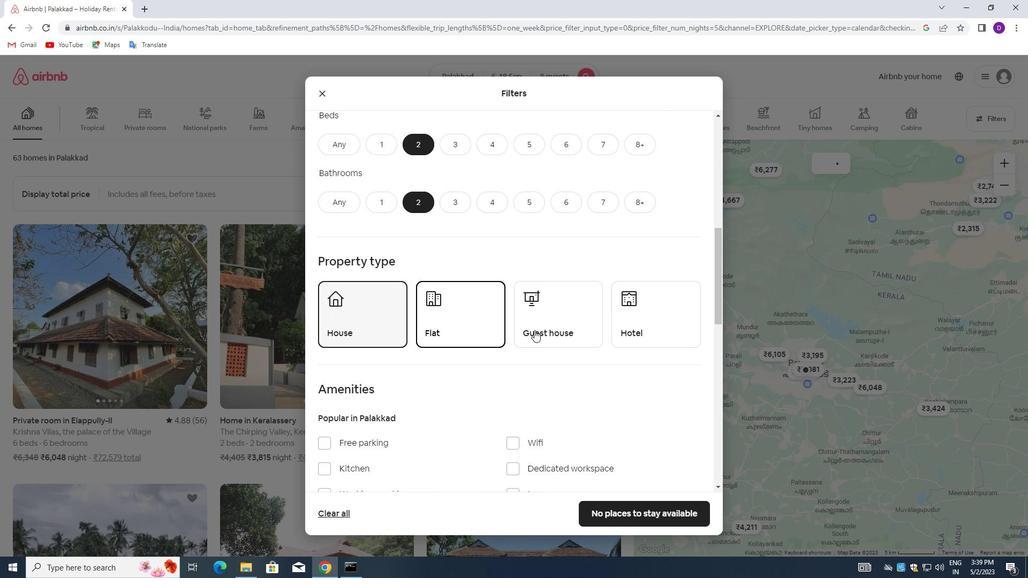 
Action: Mouse moved to (639, 310)
Screenshot: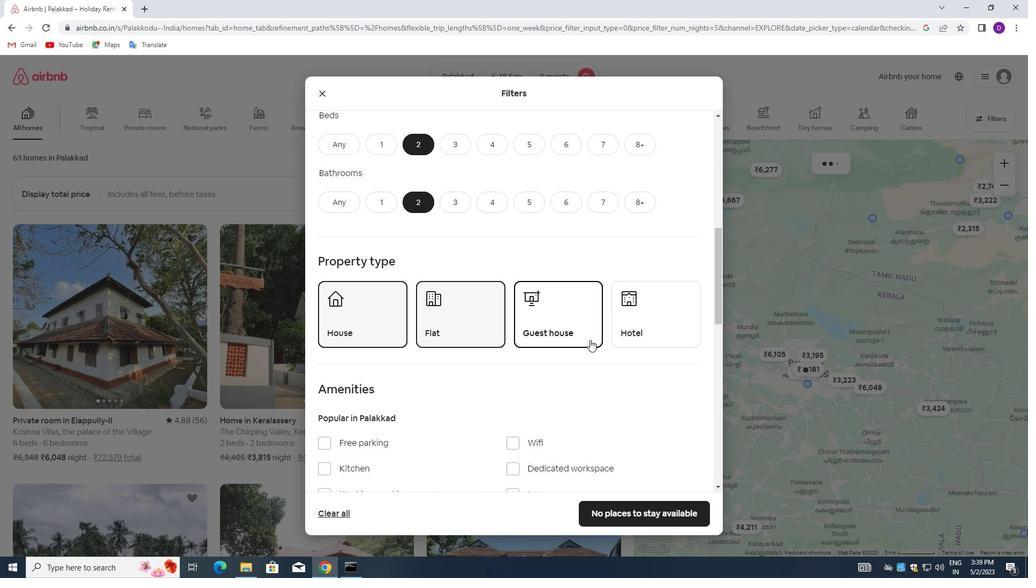 
Action: Mouse pressed left at (639, 310)
Screenshot: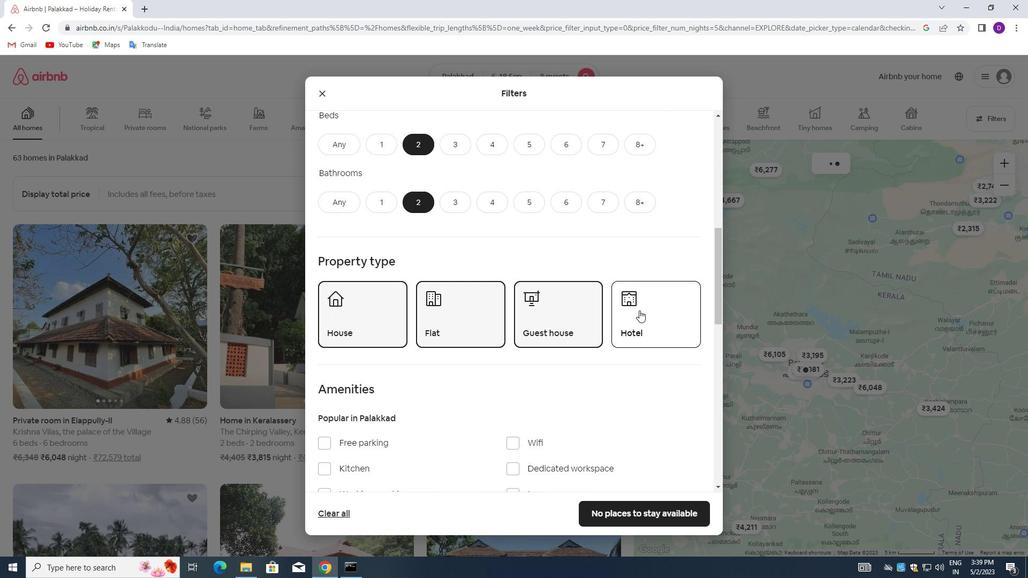 
Action: Mouse moved to (528, 333)
Screenshot: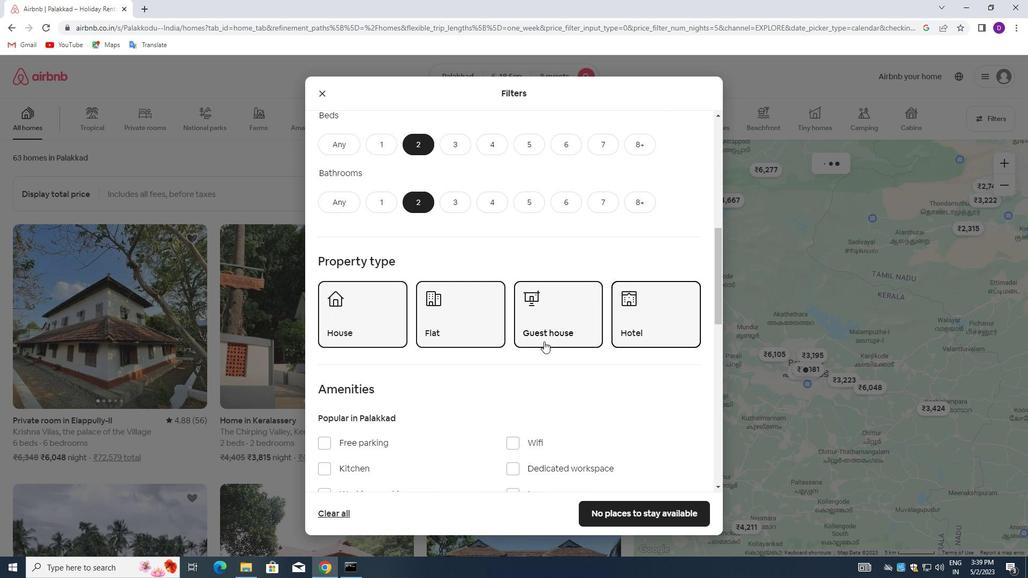 
Action: Mouse scrolled (528, 333) with delta (0, 0)
Screenshot: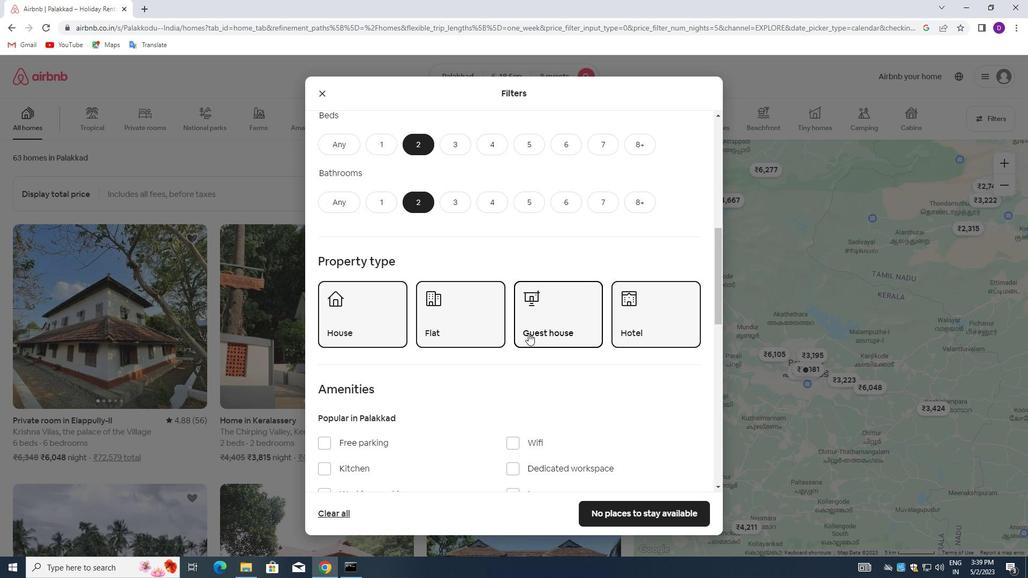 
Action: Mouse scrolled (528, 333) with delta (0, 0)
Screenshot: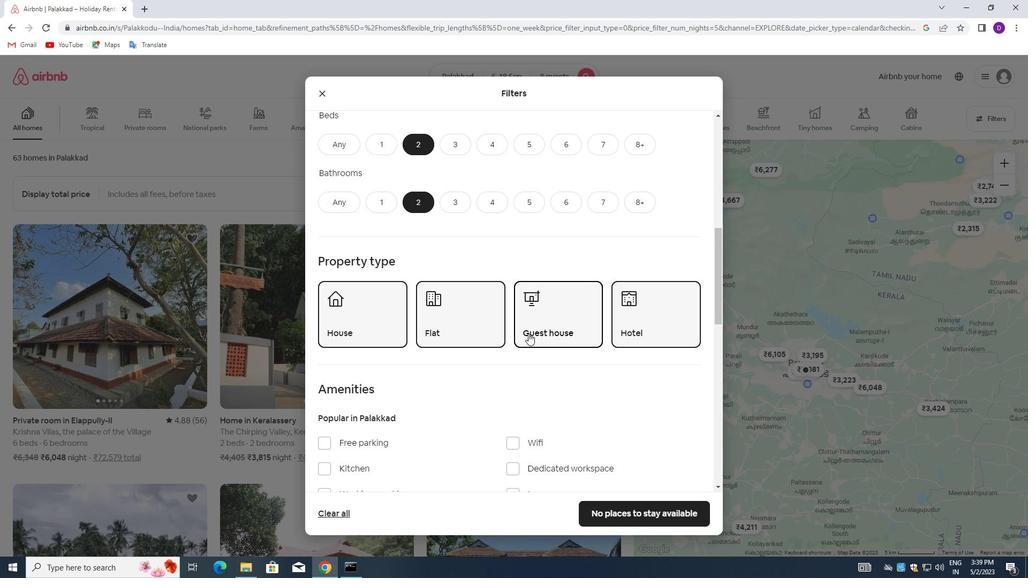 
Action: Mouse scrolled (528, 333) with delta (0, 0)
Screenshot: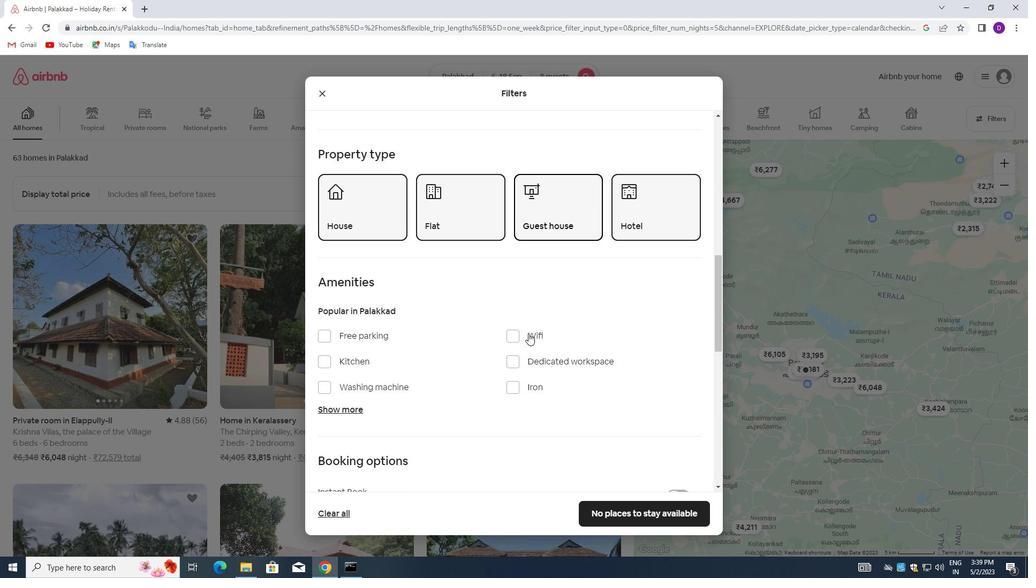 
Action: Mouse moved to (325, 335)
Screenshot: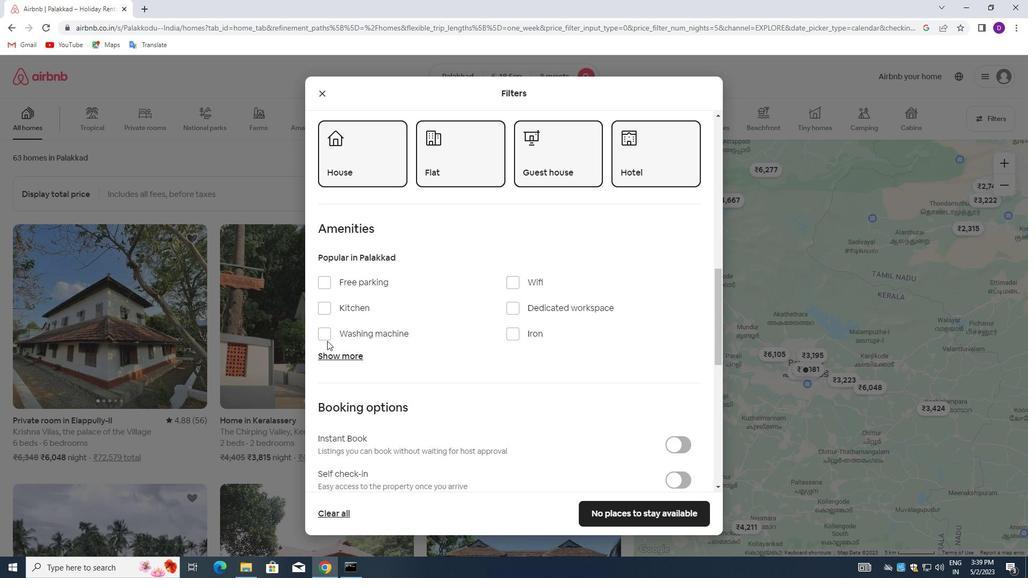 
Action: Mouse pressed left at (325, 335)
Screenshot: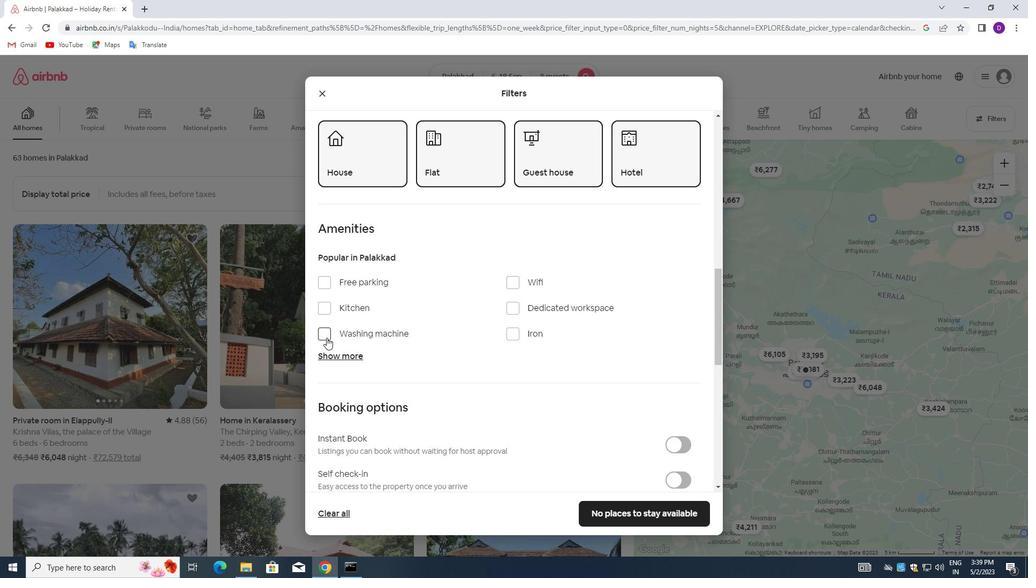 
Action: Mouse moved to (562, 336)
Screenshot: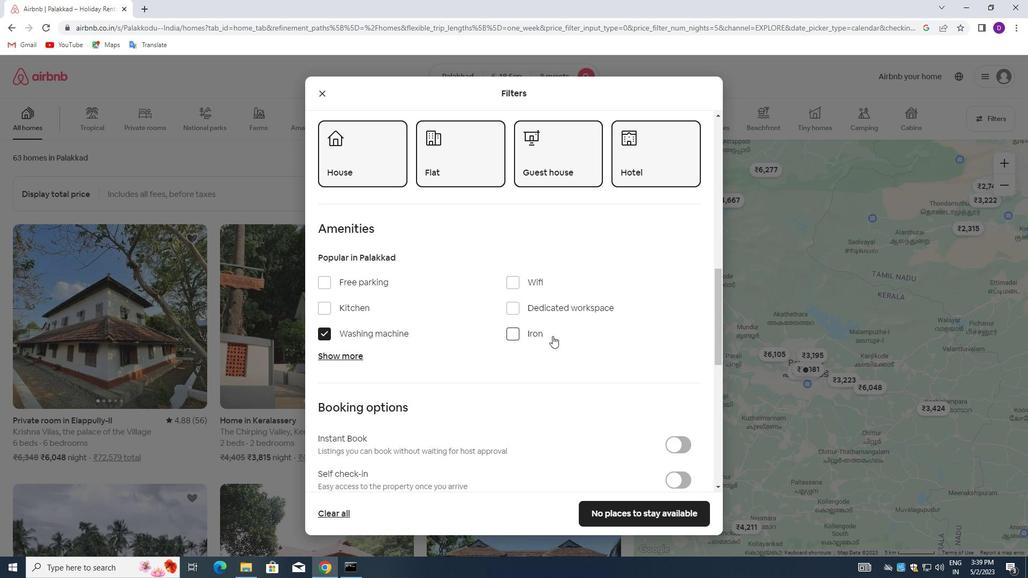 
Action: Mouse scrolled (562, 336) with delta (0, 0)
Screenshot: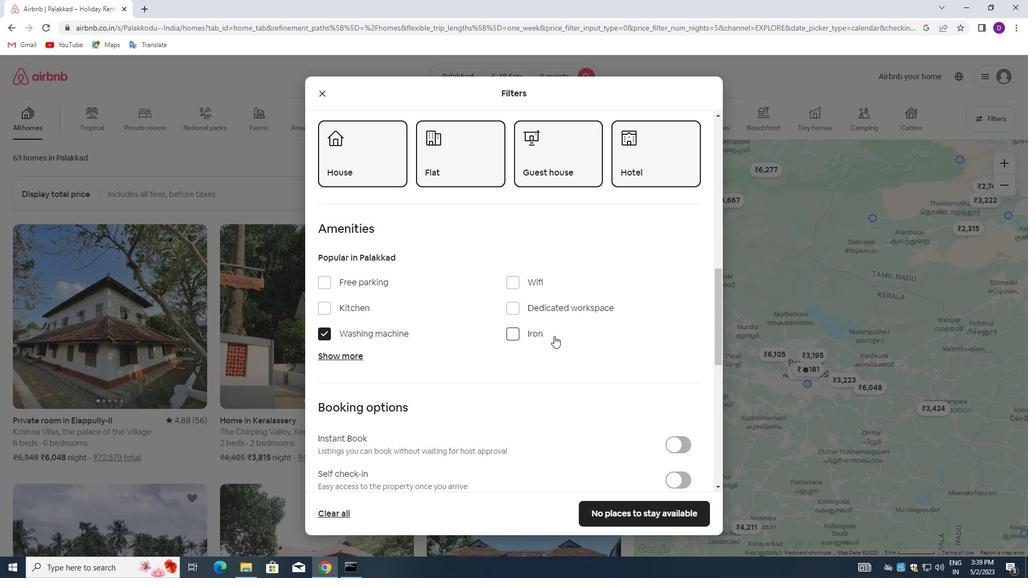 
Action: Mouse moved to (563, 336)
Screenshot: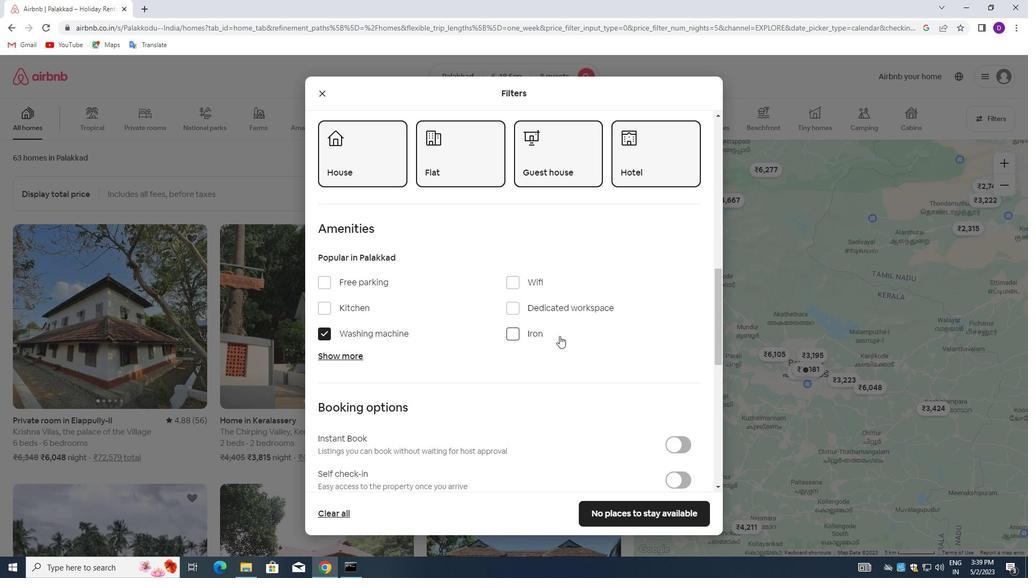 
Action: Mouse scrolled (563, 336) with delta (0, 0)
Screenshot: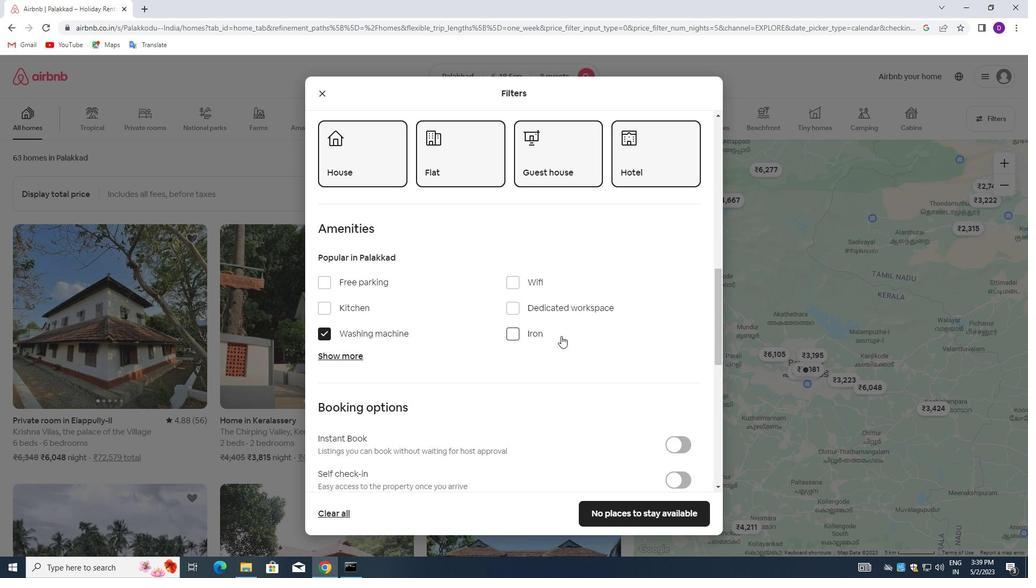
Action: Mouse moved to (563, 337)
Screenshot: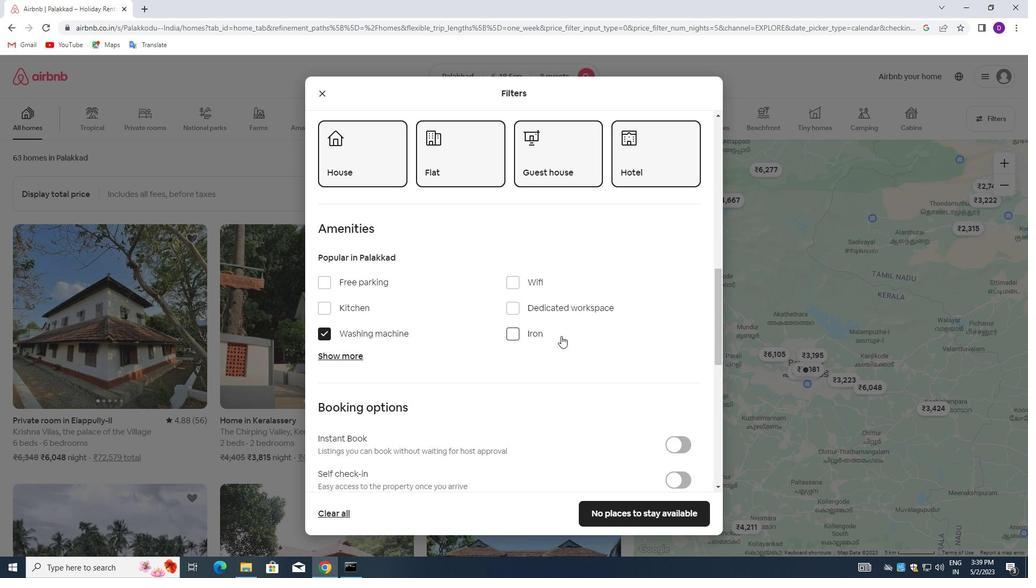 
Action: Mouse scrolled (563, 336) with delta (0, 0)
Screenshot: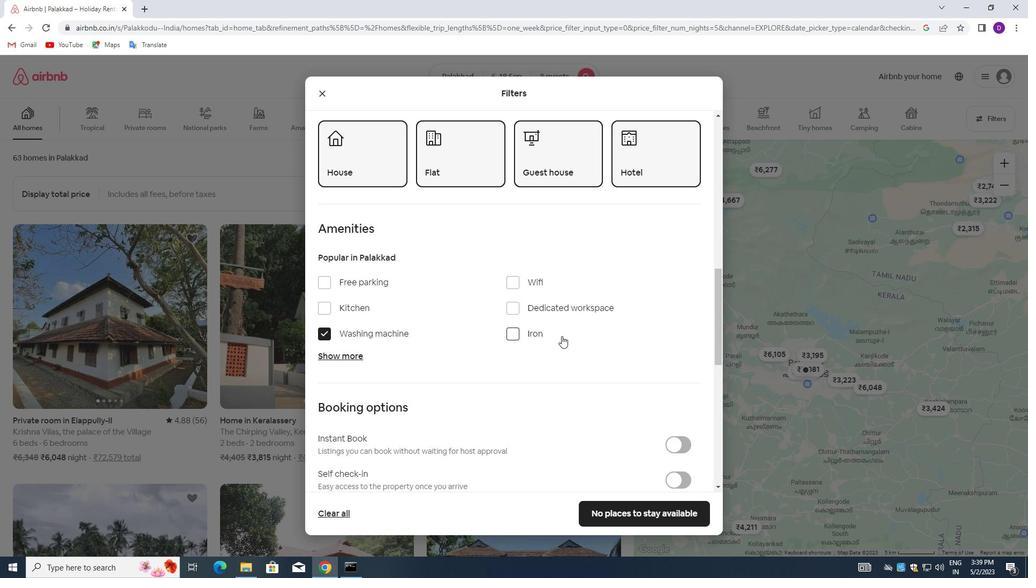
Action: Mouse moved to (670, 318)
Screenshot: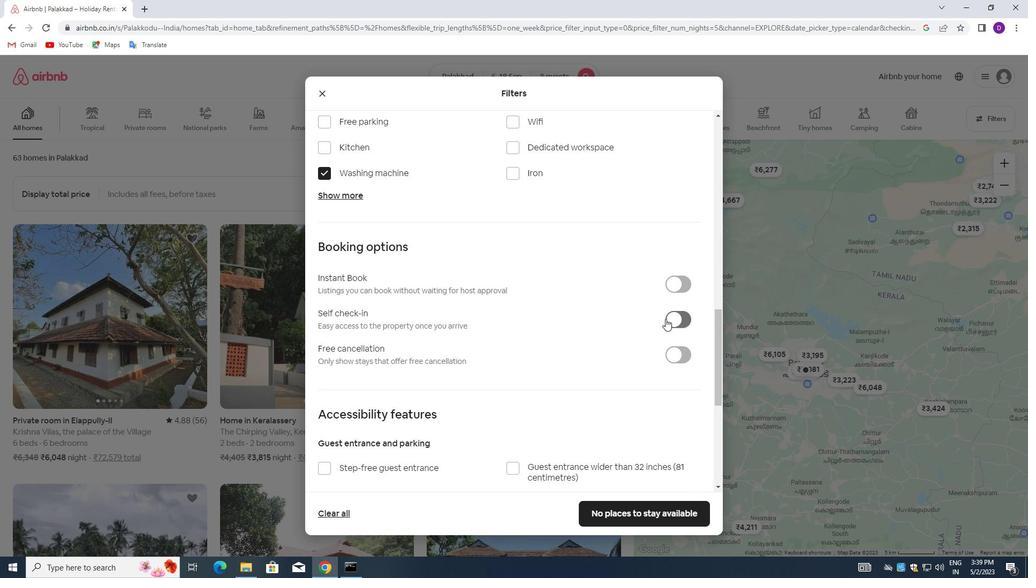 
Action: Mouse pressed left at (670, 318)
Screenshot: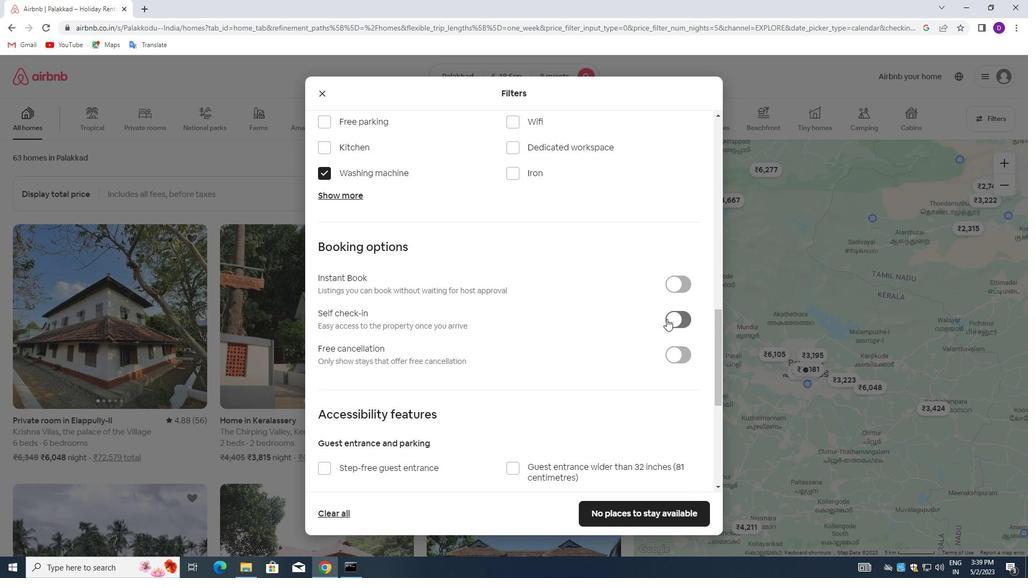 
Action: Mouse moved to (485, 334)
Screenshot: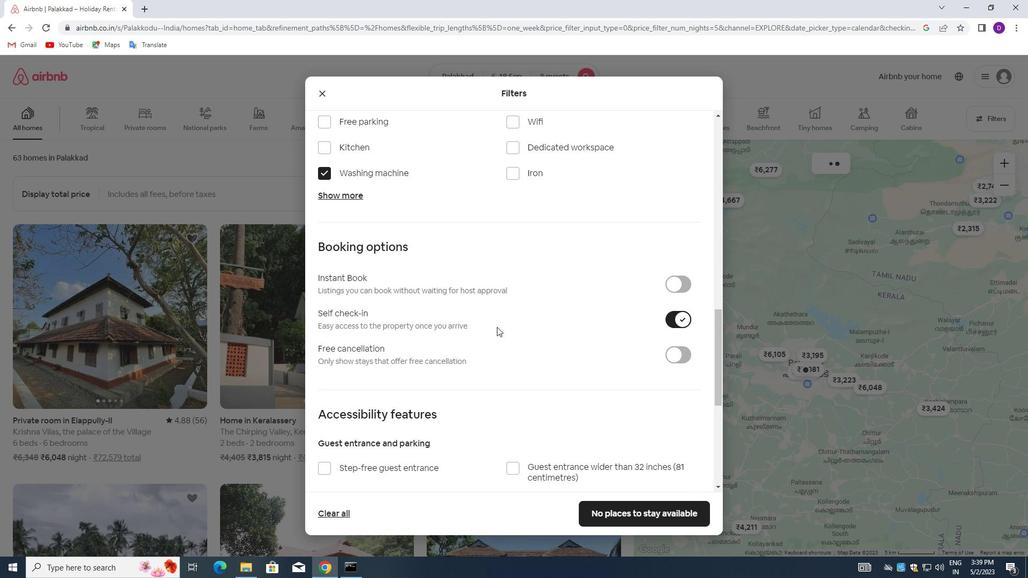 
Action: Mouse scrolled (485, 333) with delta (0, 0)
Screenshot: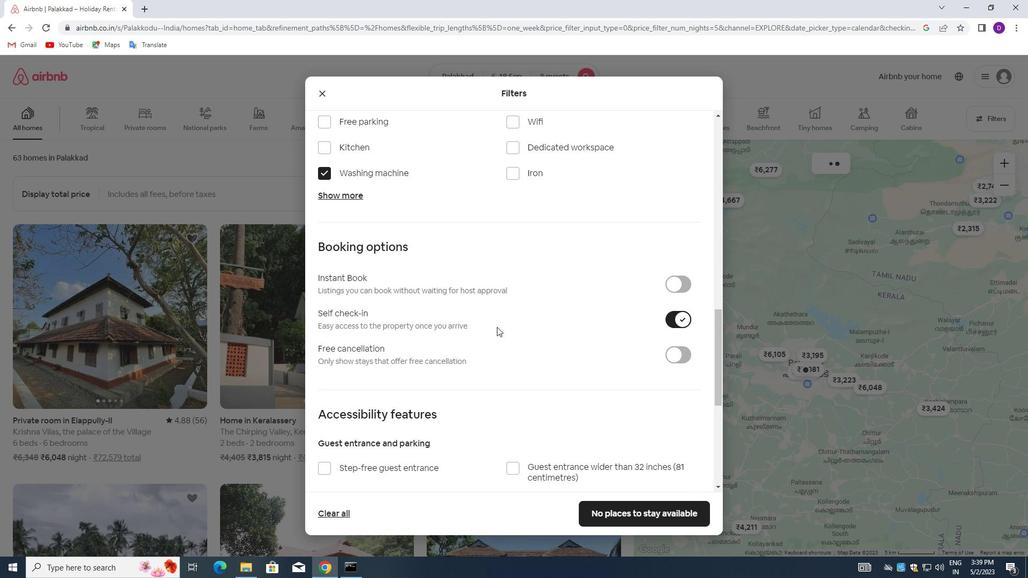 
Action: Mouse moved to (484, 336)
Screenshot: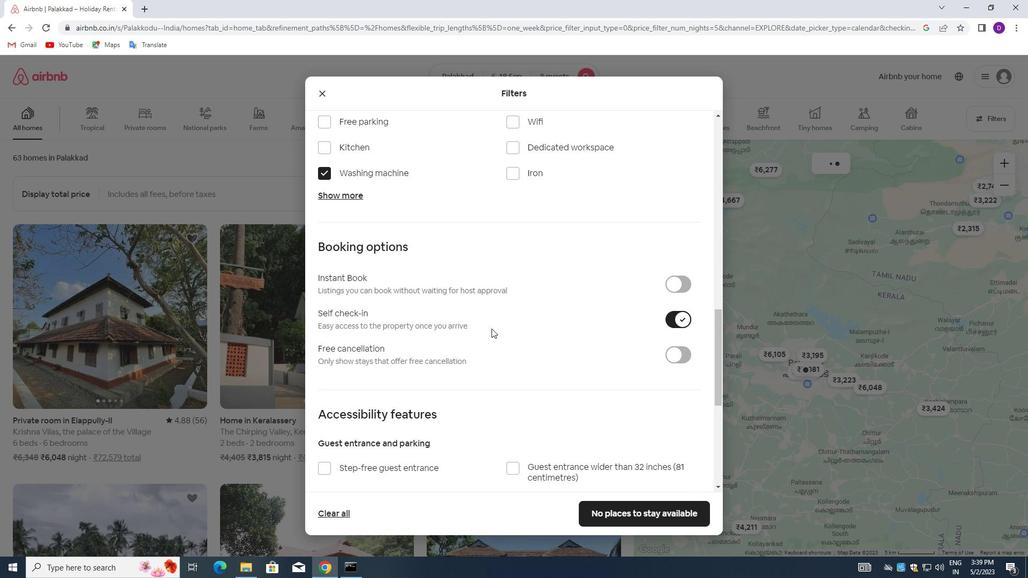 
Action: Mouse scrolled (484, 335) with delta (0, 0)
Screenshot: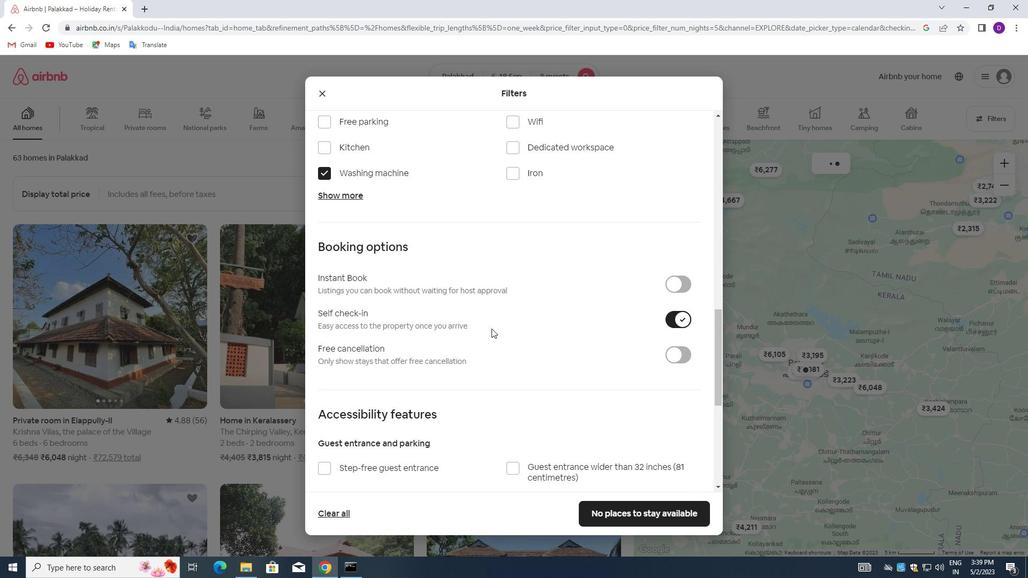 
Action: Mouse scrolled (484, 335) with delta (0, 0)
Screenshot: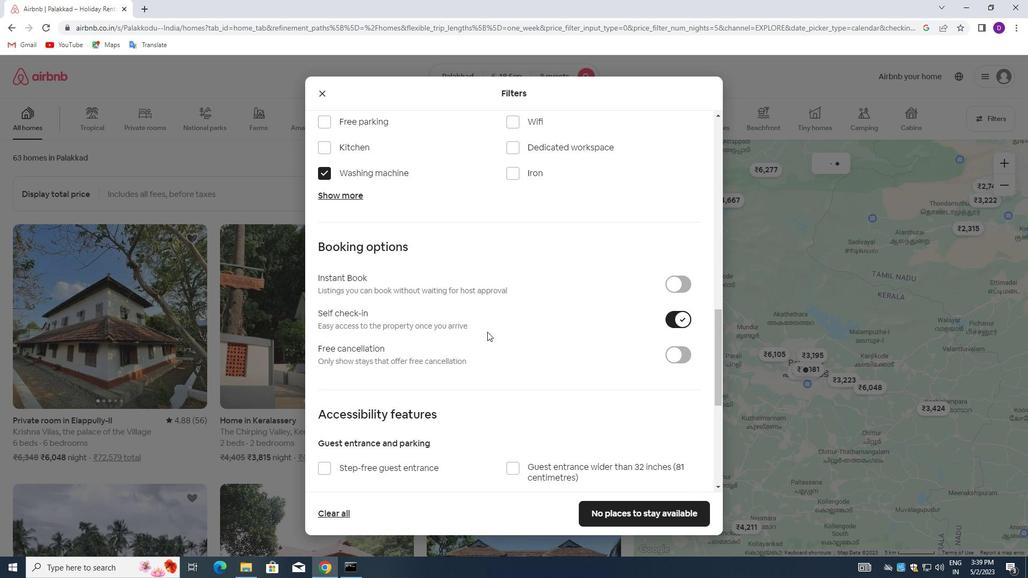 
Action: Mouse moved to (484, 336)
Screenshot: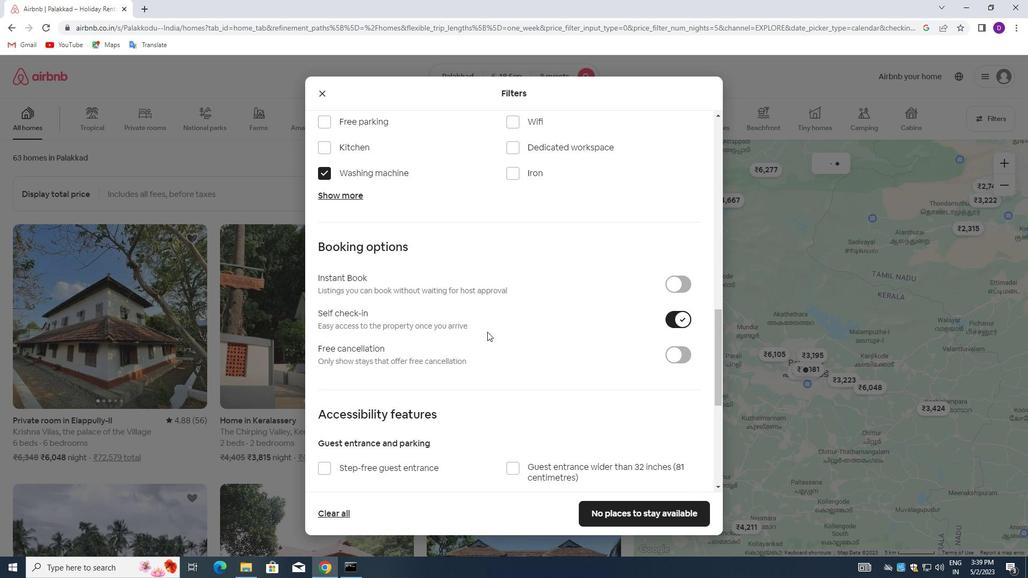 
Action: Mouse scrolled (484, 335) with delta (0, 0)
Screenshot: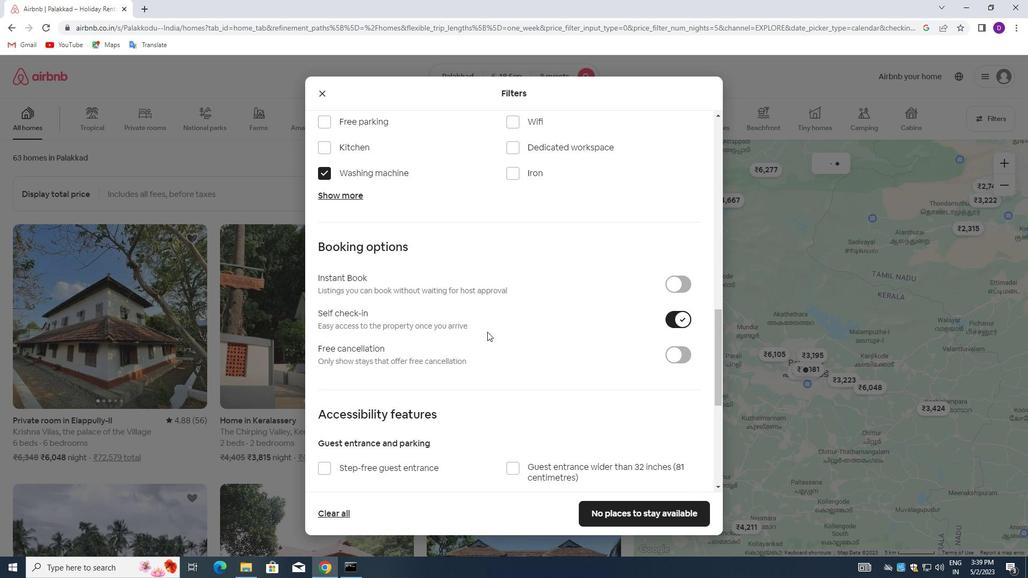 
Action: Mouse scrolled (484, 335) with delta (0, 0)
Screenshot: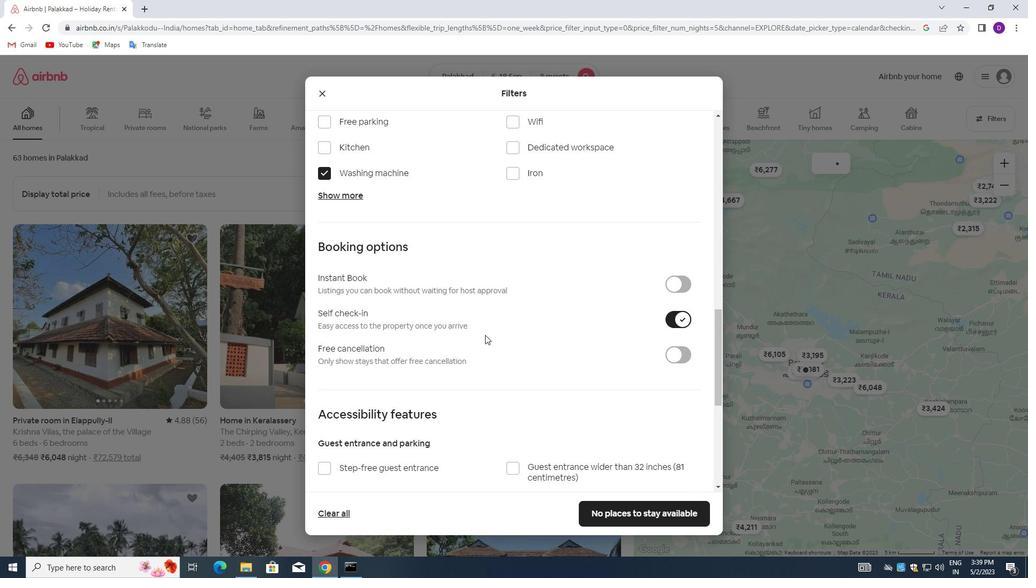 
Action: Mouse moved to (483, 341)
Screenshot: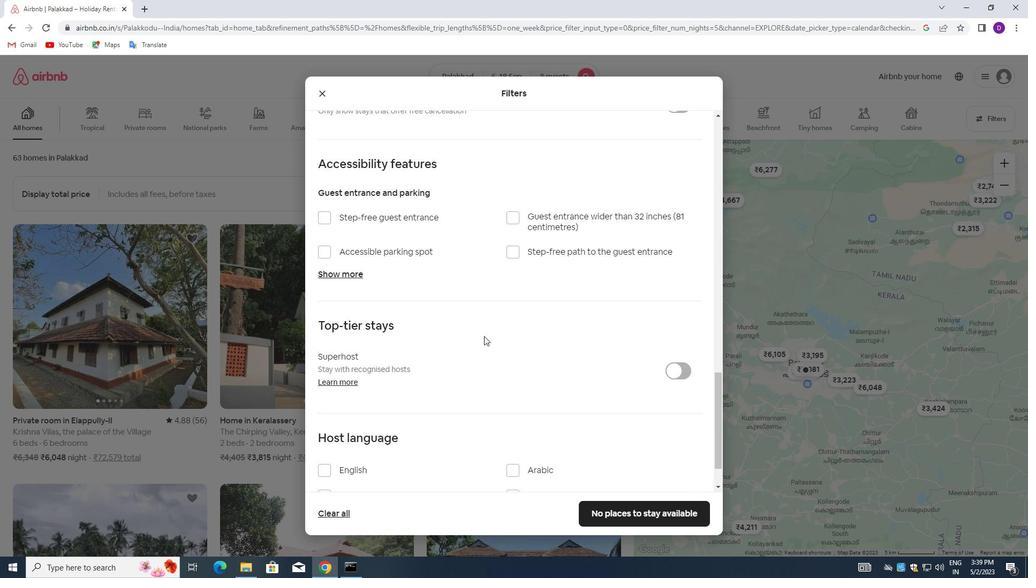 
Action: Mouse scrolled (483, 341) with delta (0, 0)
Screenshot: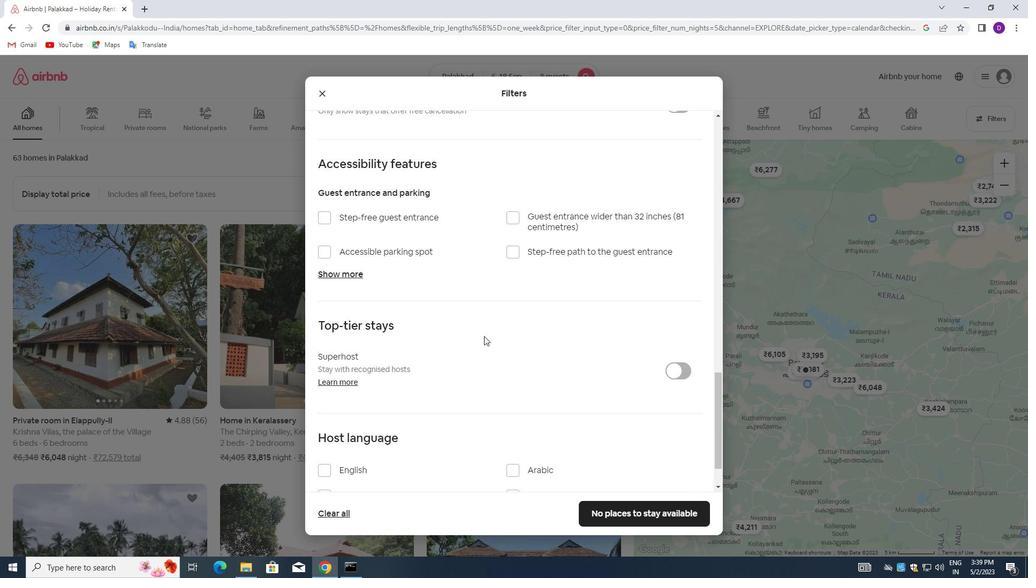
Action: Mouse moved to (480, 351)
Screenshot: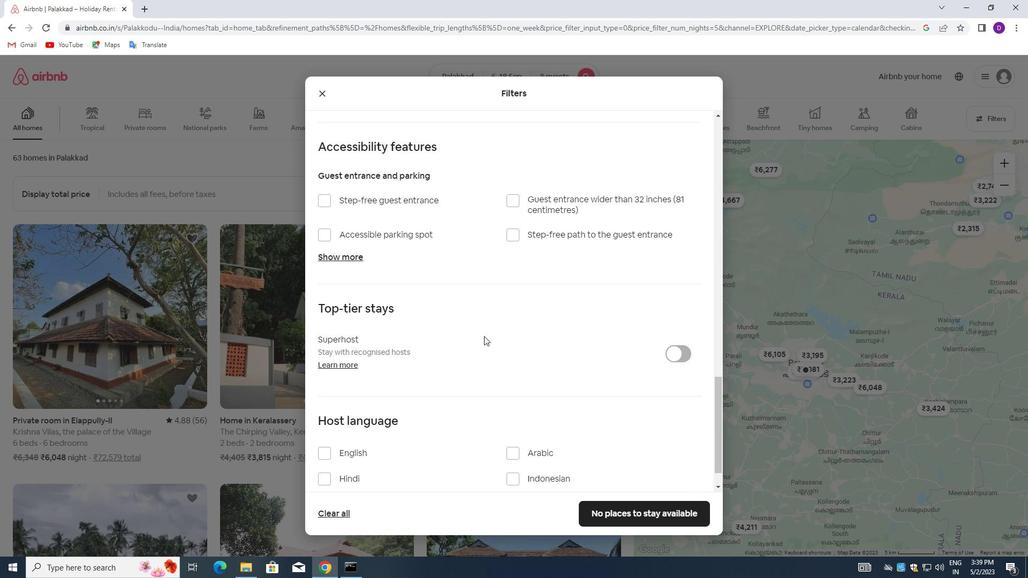 
Action: Mouse scrolled (480, 351) with delta (0, 0)
Screenshot: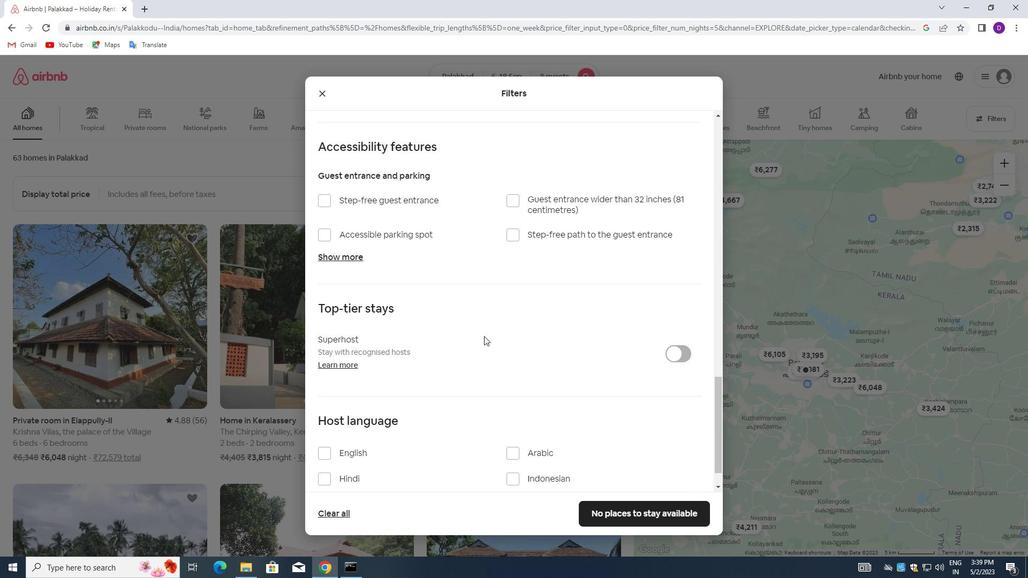 
Action: Mouse moved to (478, 356)
Screenshot: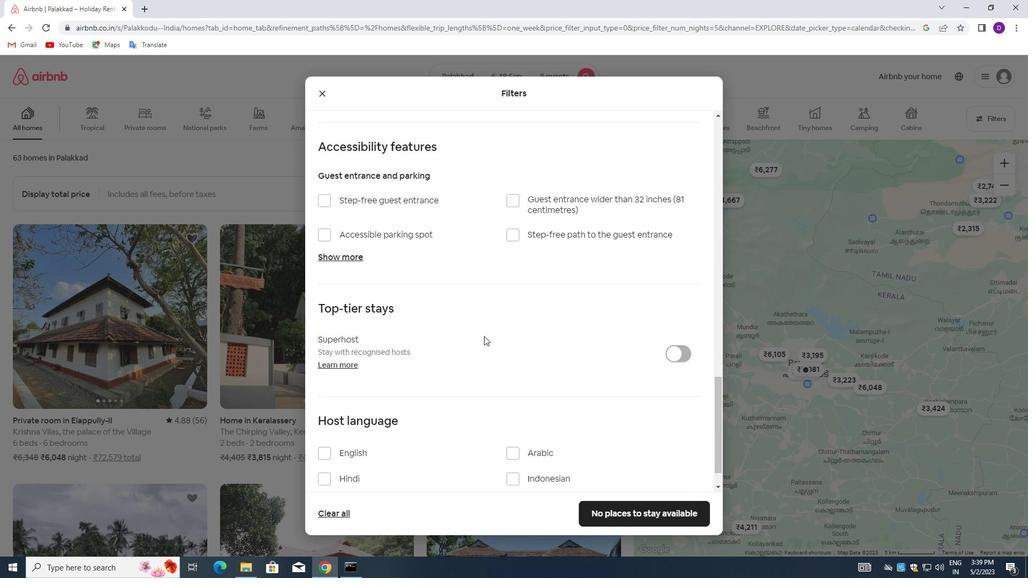 
Action: Mouse scrolled (478, 356) with delta (0, 0)
Screenshot: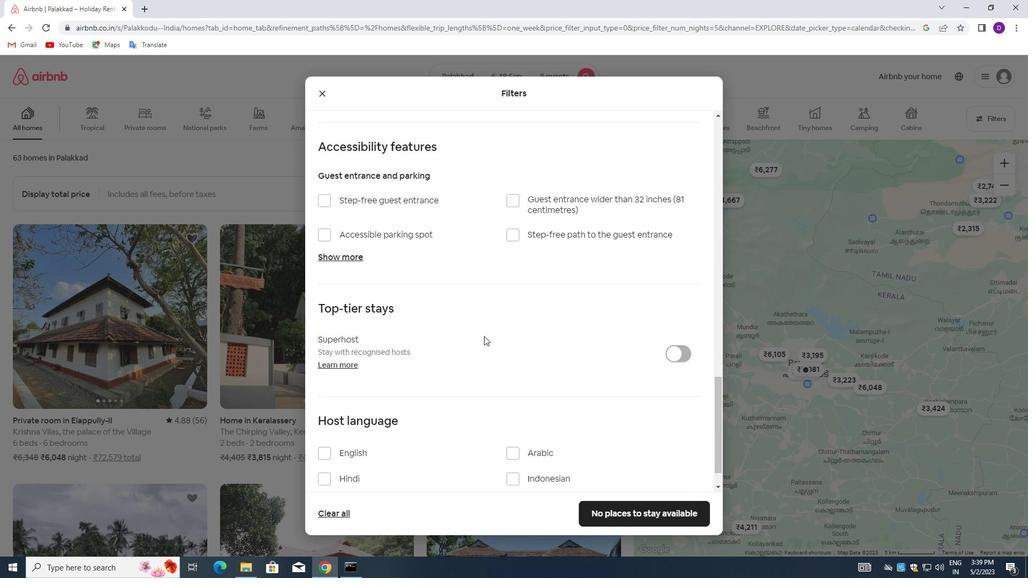 
Action: Mouse moved to (475, 361)
Screenshot: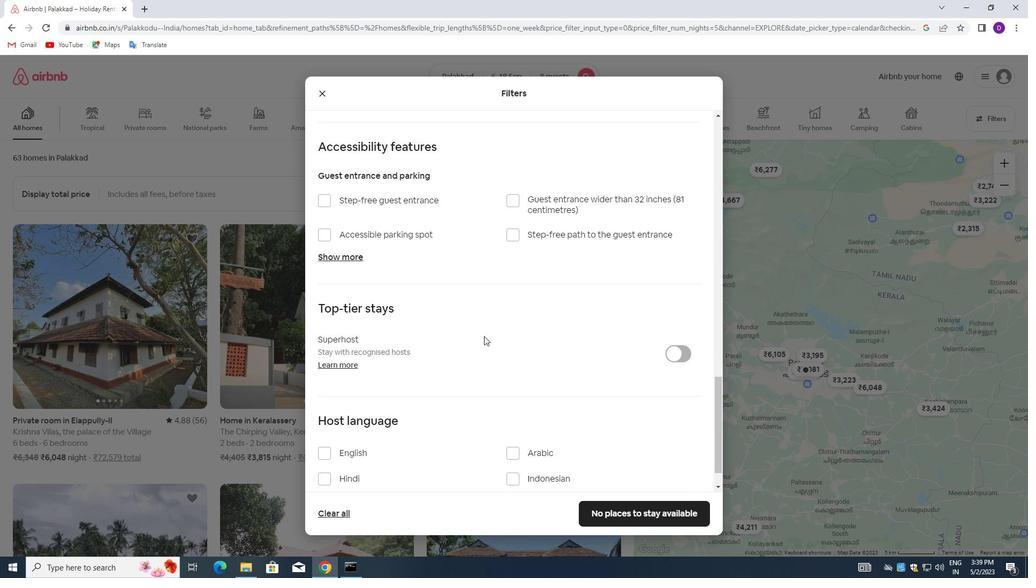 
Action: Mouse scrolled (475, 361) with delta (0, 0)
Screenshot: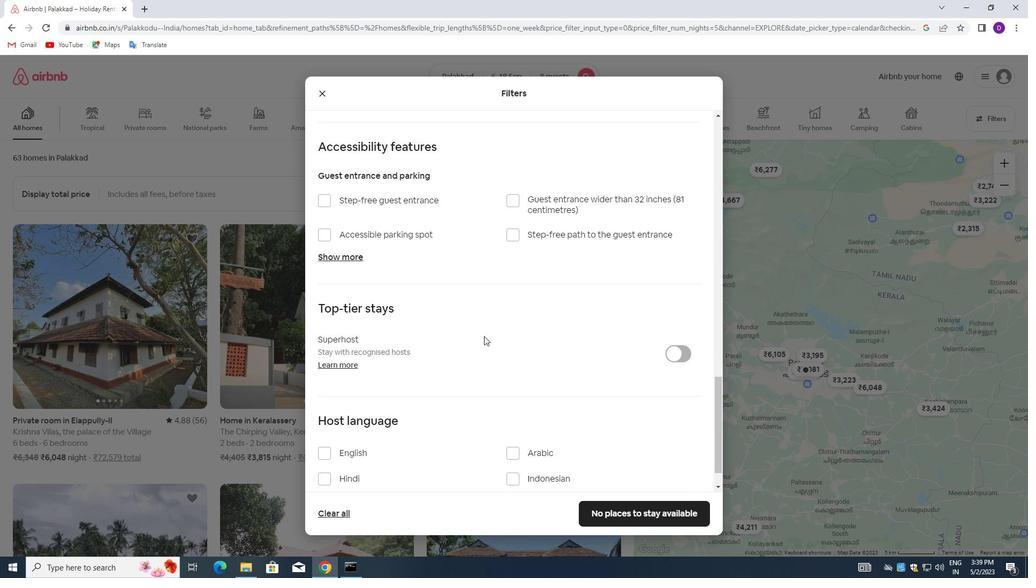 
Action: Mouse moved to (471, 365)
Screenshot: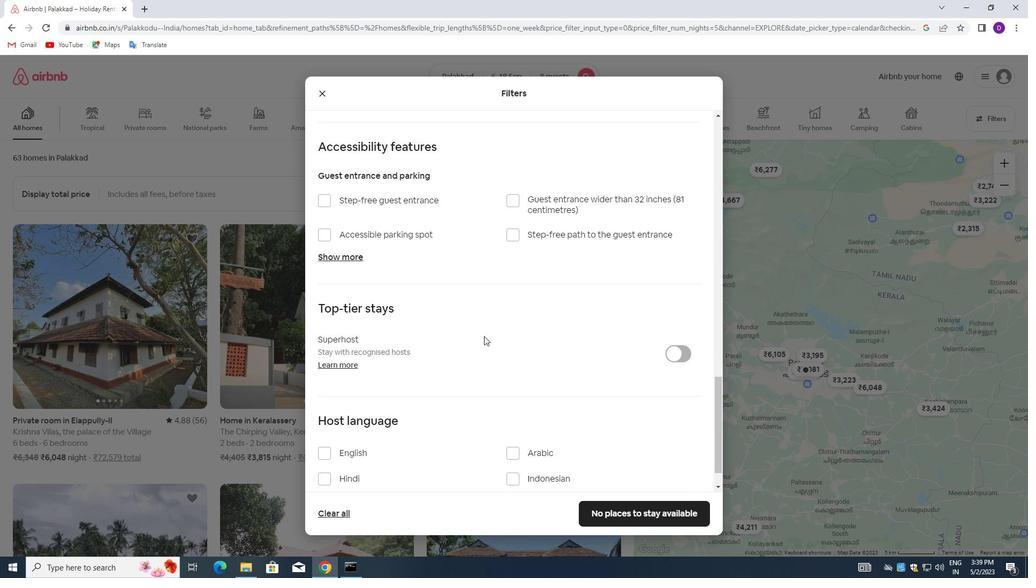 
Action: Mouse scrolled (471, 364) with delta (0, 0)
Screenshot: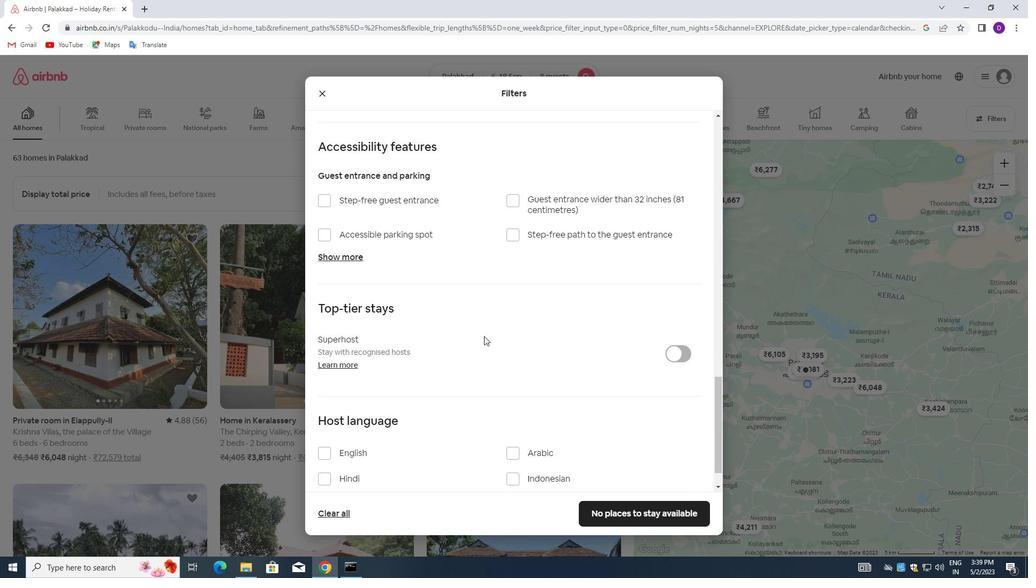 
Action: Mouse moved to (469, 368)
Screenshot: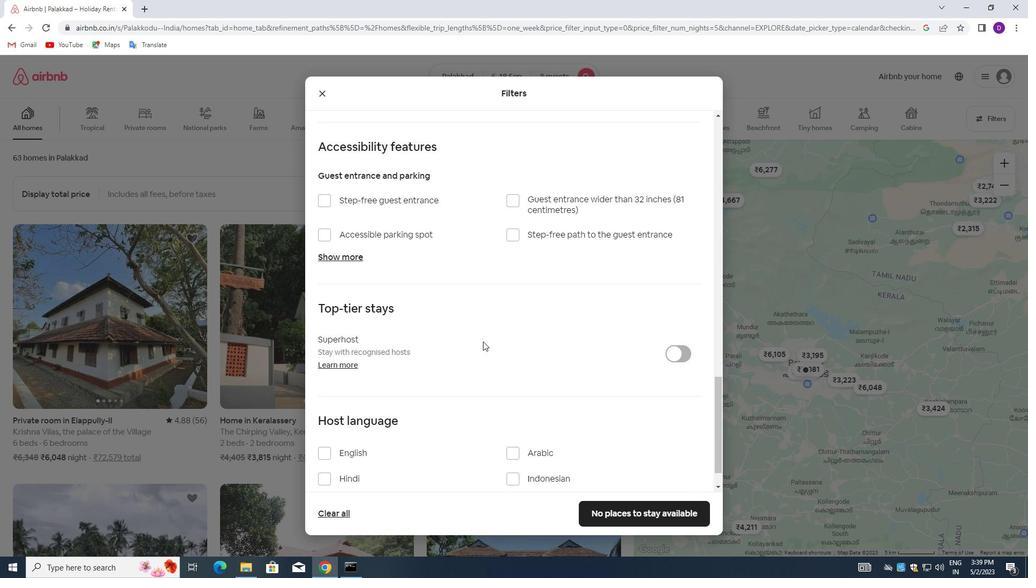 
Action: Mouse scrolled (469, 367) with delta (0, 0)
Screenshot: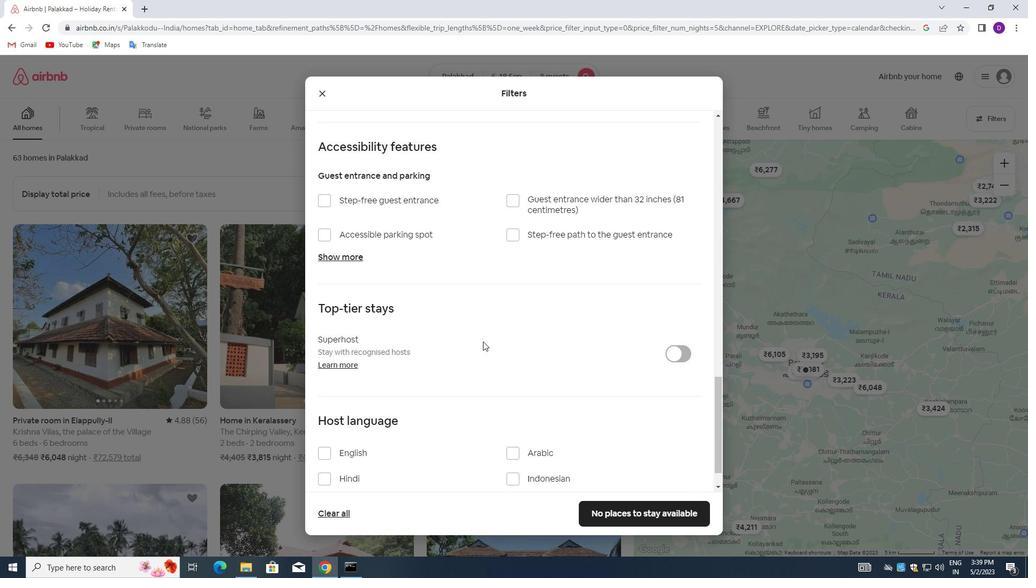 
Action: Mouse moved to (326, 420)
Screenshot: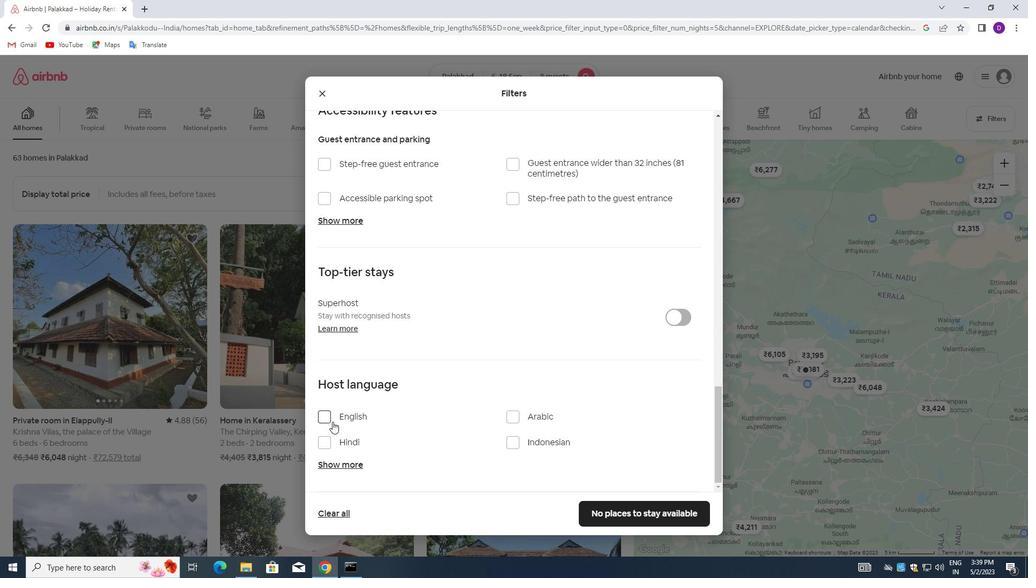 
Action: Mouse pressed left at (326, 420)
Screenshot: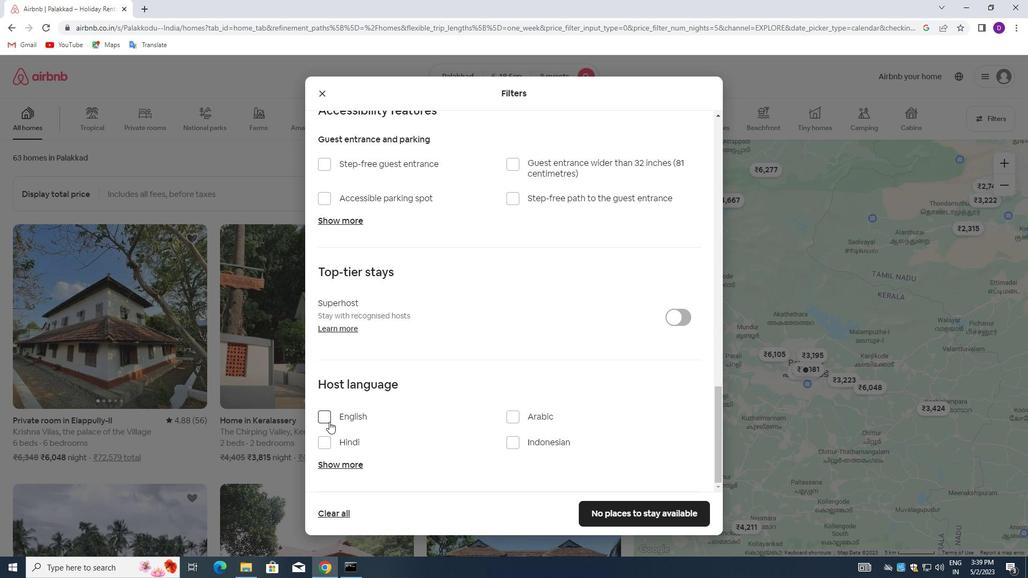 
Action: Mouse moved to (647, 511)
Screenshot: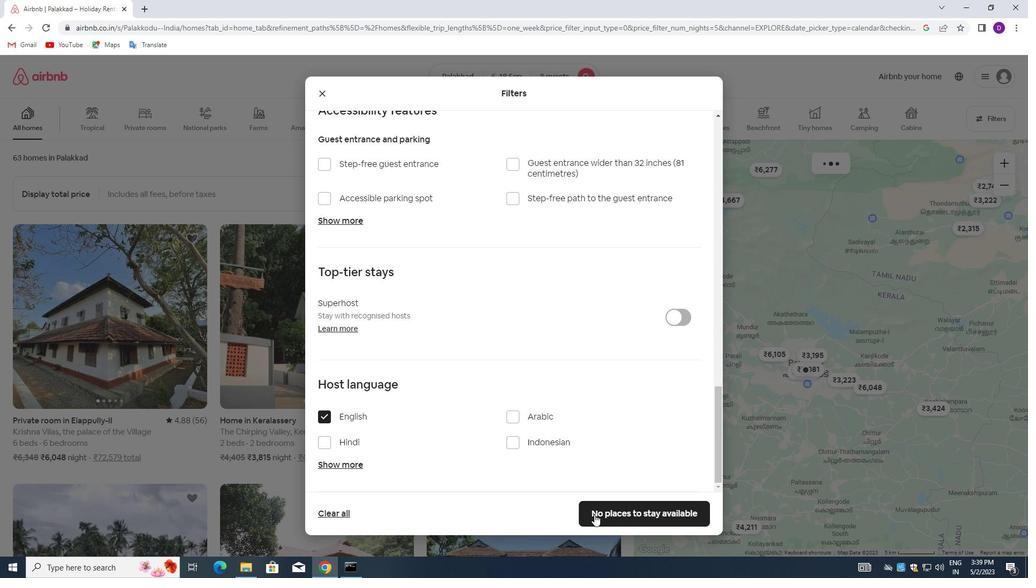 
Action: Mouse pressed left at (647, 511)
Screenshot: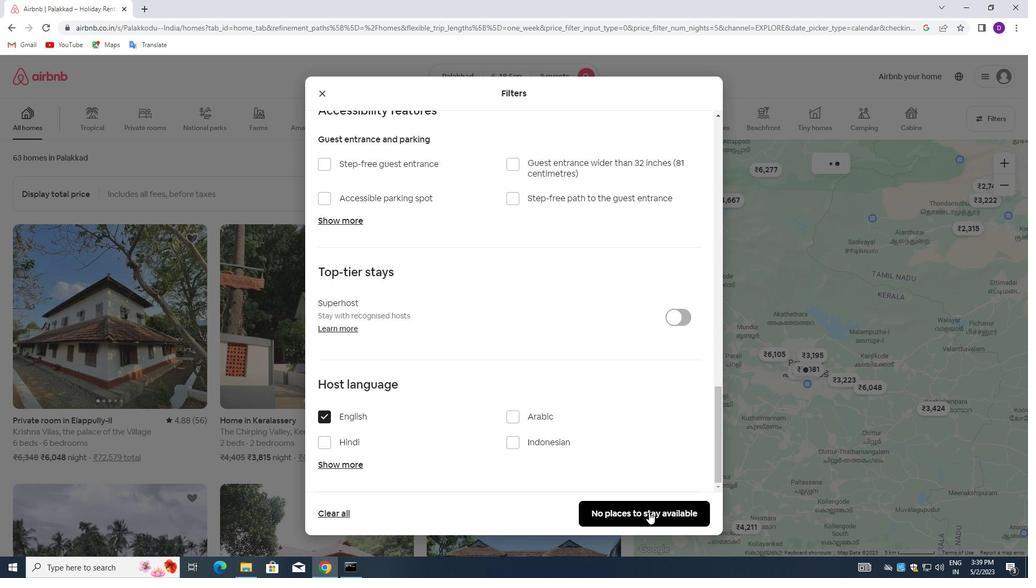 
Action: Mouse moved to (424, 393)
Screenshot: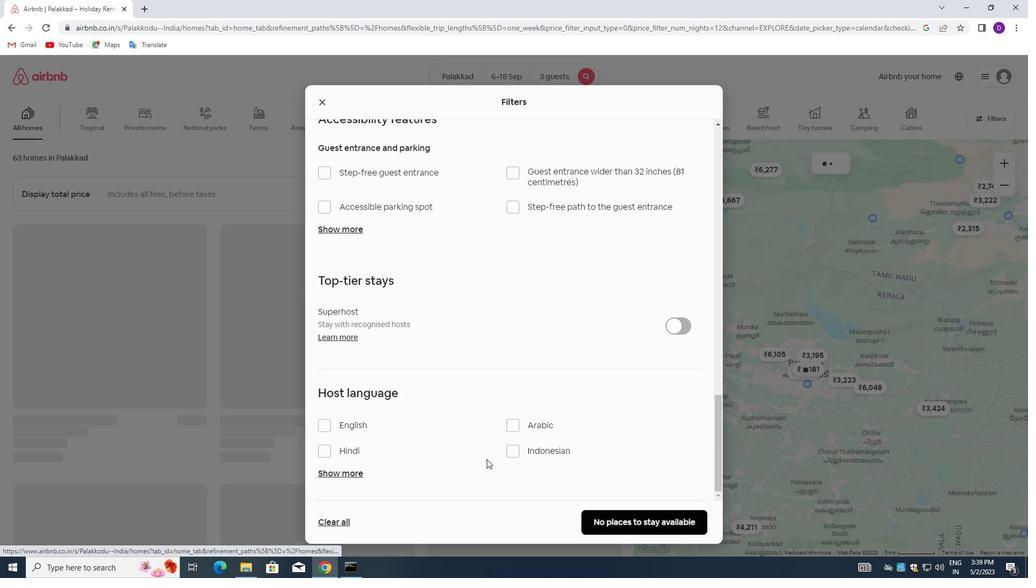 
